 Task: Look for space in Novopavlovsk, Russia from 1st August, 2023 to 5th August, 2023 for 3 adults, 1 child in price range Rs.13000 to Rs.20000. Place can be entire place with 2 bedrooms having 3 beds and 2 bathrooms. Property type can be flatguest house, hotel. Booking option can be shelf check-in. Required host language is English.
Action: Mouse moved to (429, 95)
Screenshot: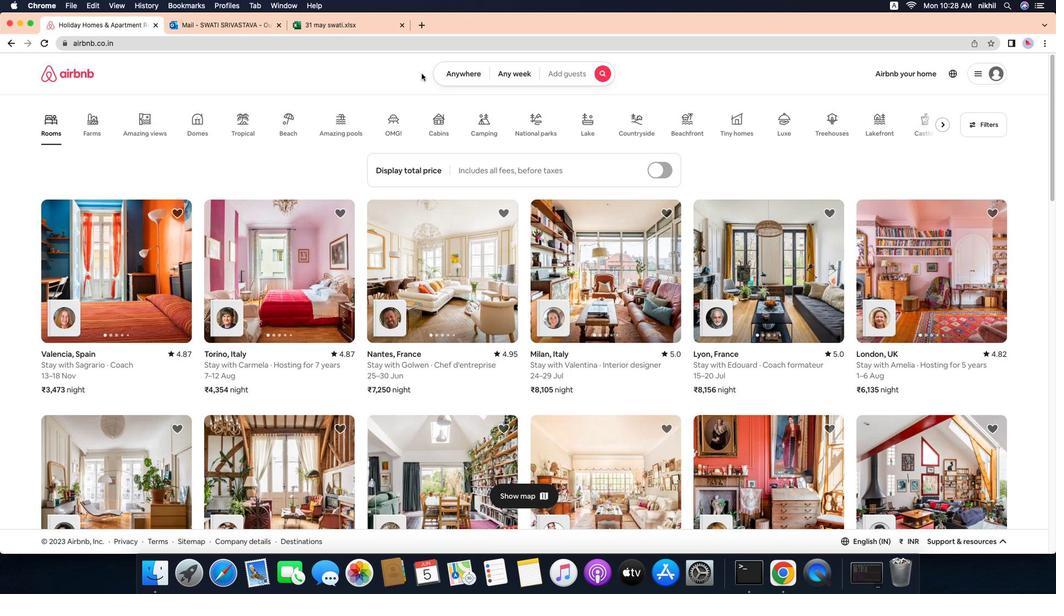 
Action: Mouse pressed left at (429, 95)
Screenshot: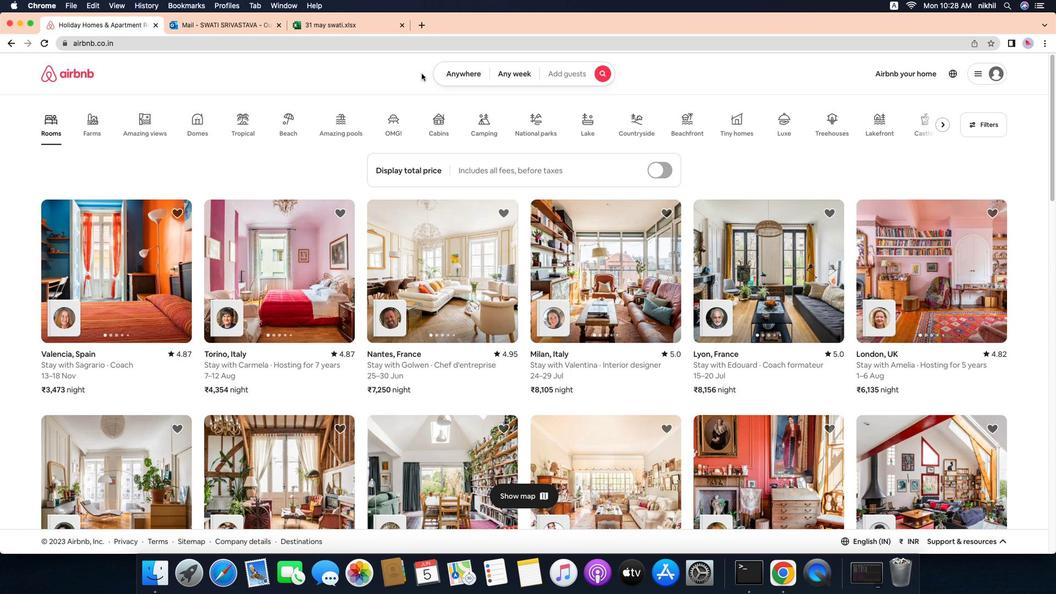 
Action: Mouse pressed left at (429, 95)
Screenshot: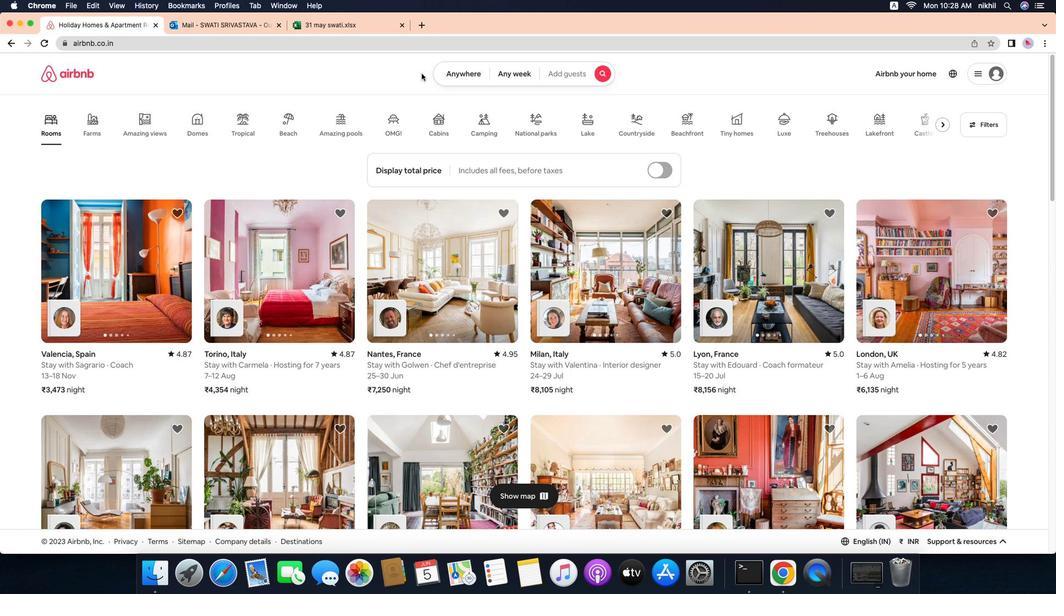 
Action: Mouse moved to (465, 96)
Screenshot: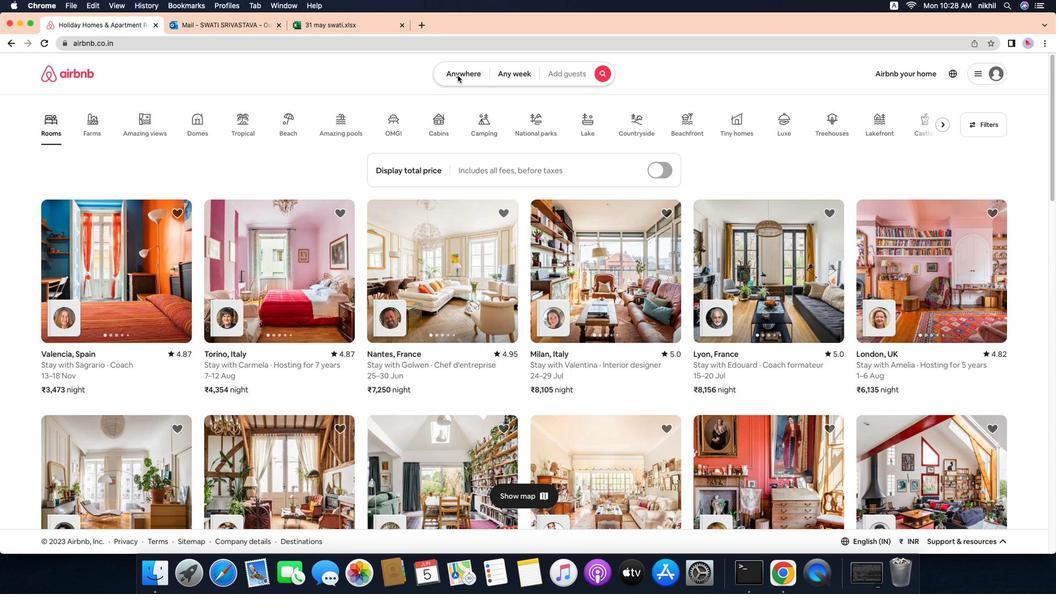 
Action: Mouse pressed left at (465, 96)
Screenshot: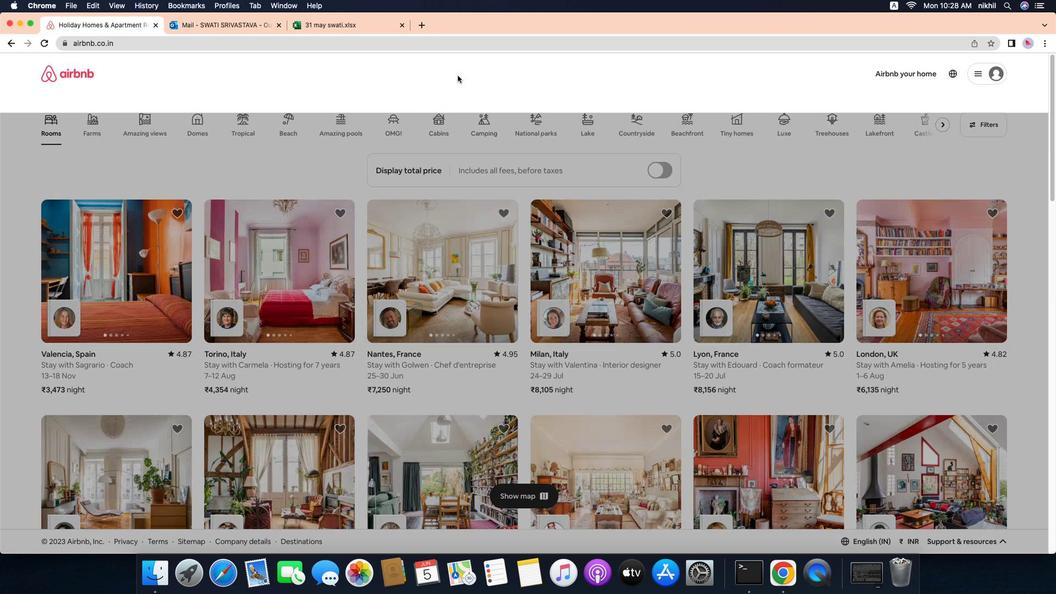 
Action: Mouse moved to (399, 129)
Screenshot: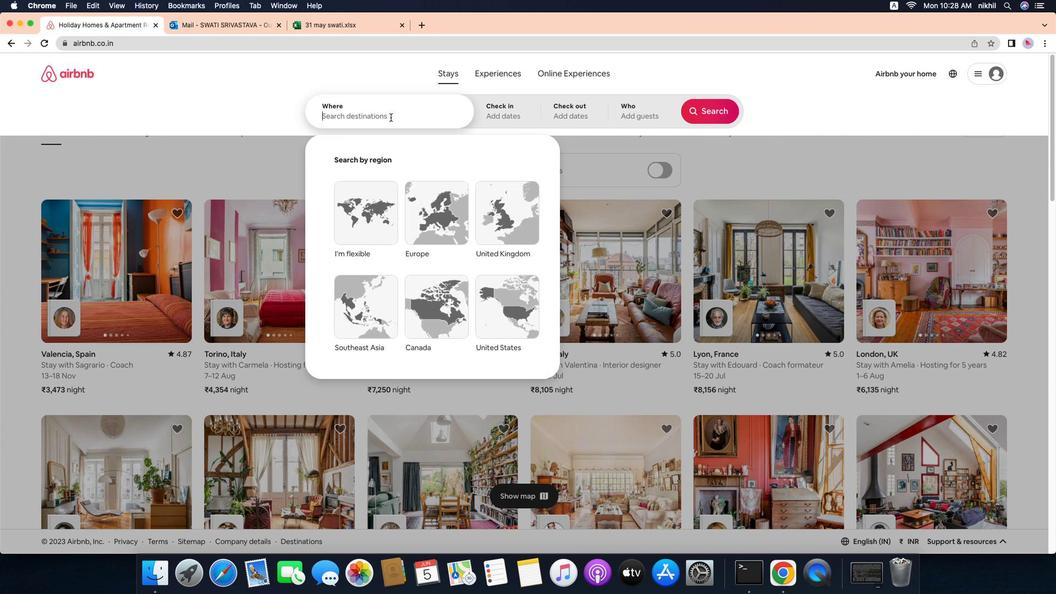 
Action: Mouse pressed left at (399, 129)
Screenshot: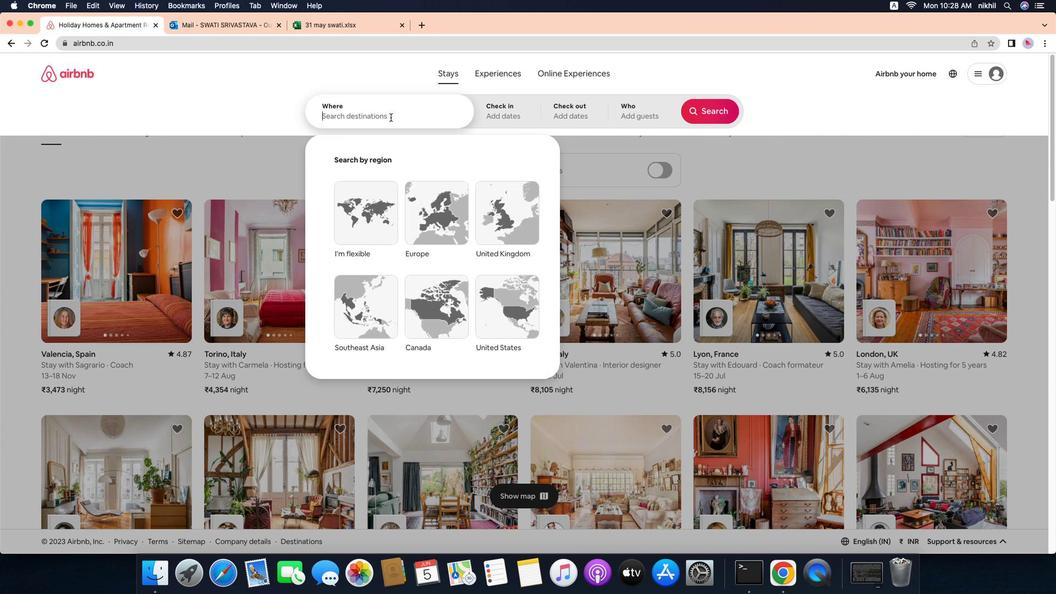
Action: Key pressed Key.caps_lock'N'Key.caps_lock'o''v''o''p''a''v''l''o''v''s''k'','Key.spaceKey.caps_lock'R'Key.caps_lock'u''s''s''i''a'Key.enter
Screenshot: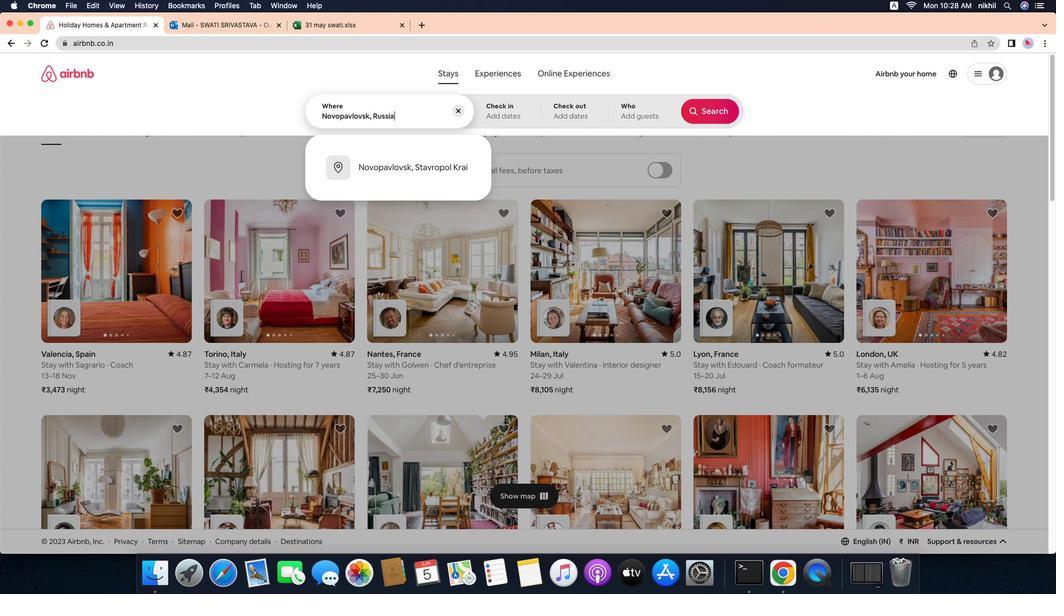 
Action: Mouse moved to (712, 193)
Screenshot: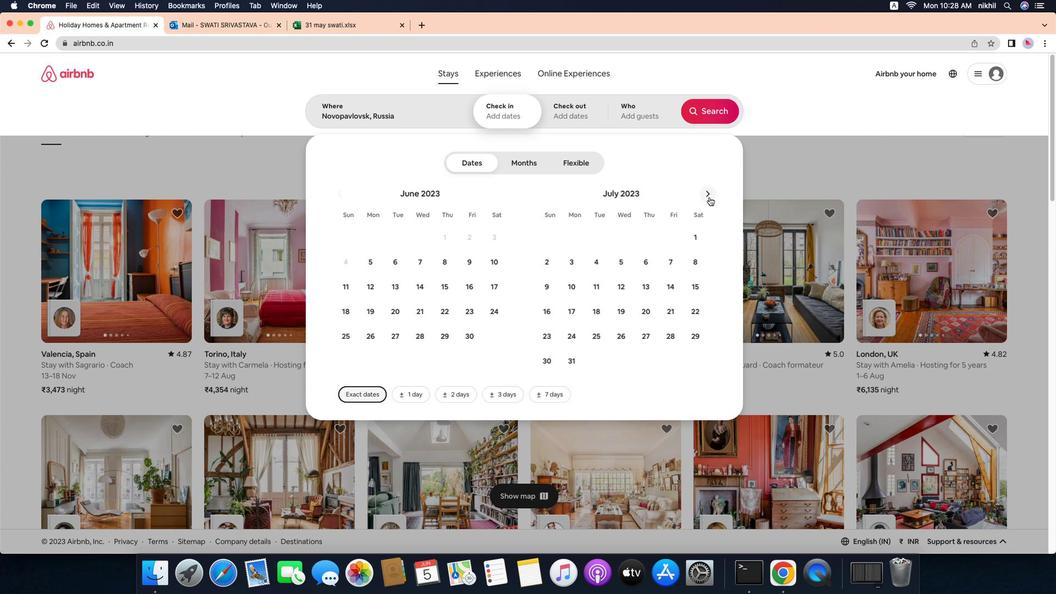 
Action: Mouse pressed left at (712, 193)
Screenshot: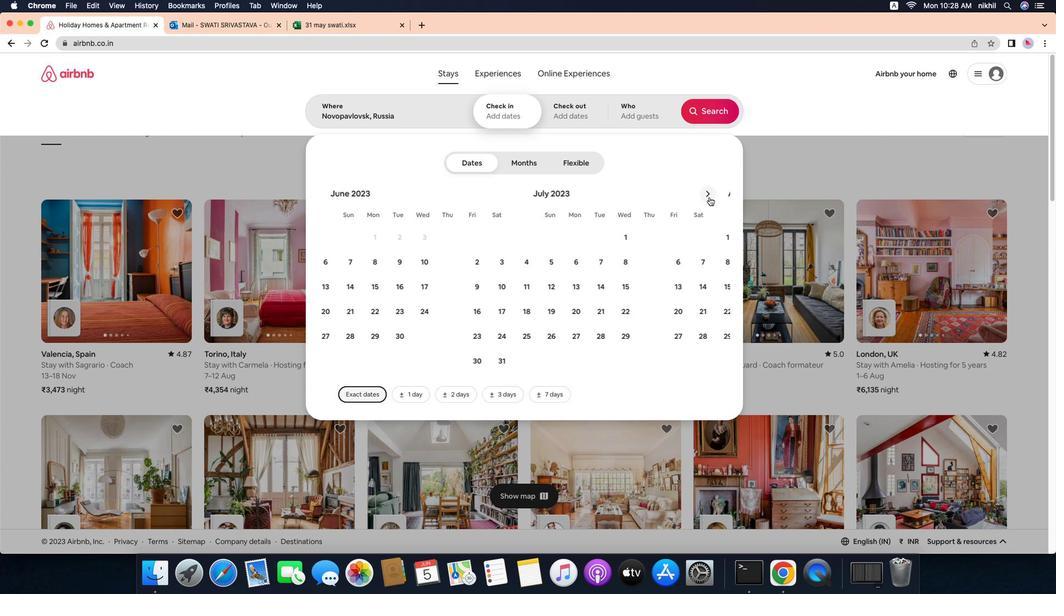 
Action: Mouse moved to (599, 226)
Screenshot: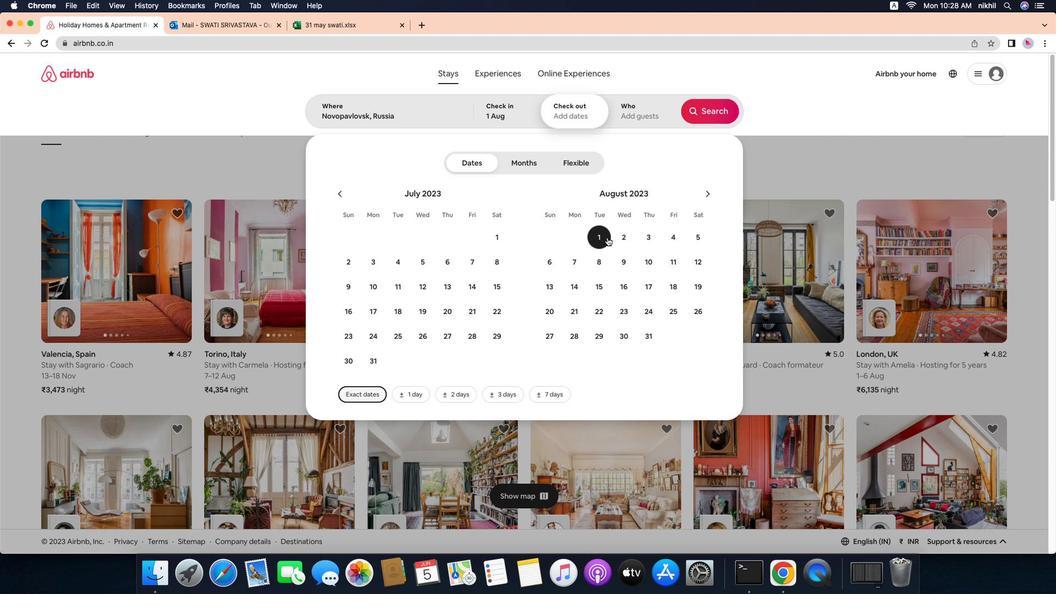 
Action: Mouse pressed left at (599, 226)
Screenshot: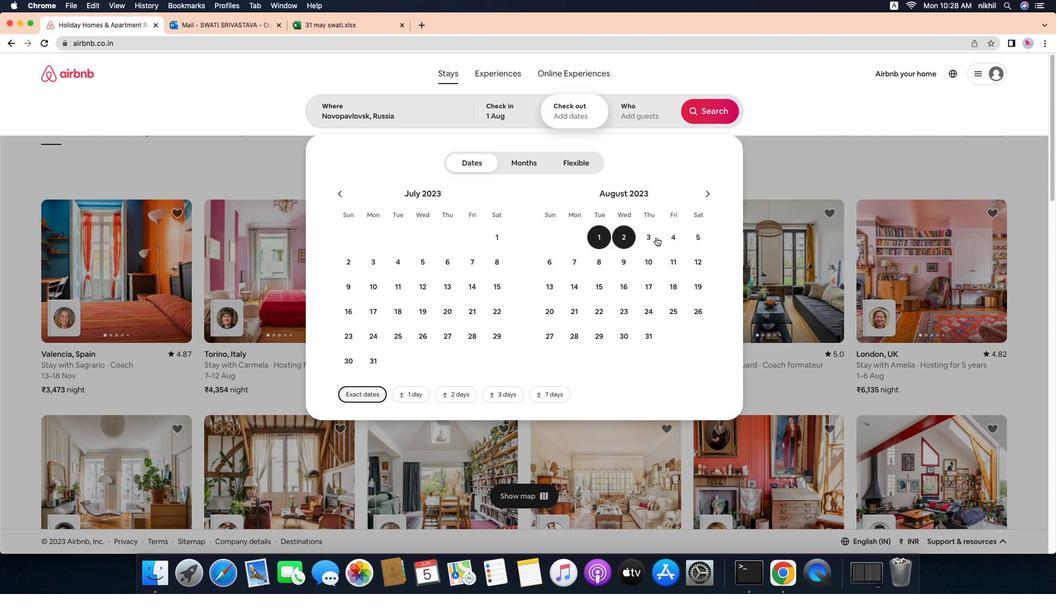
Action: Mouse moved to (697, 224)
Screenshot: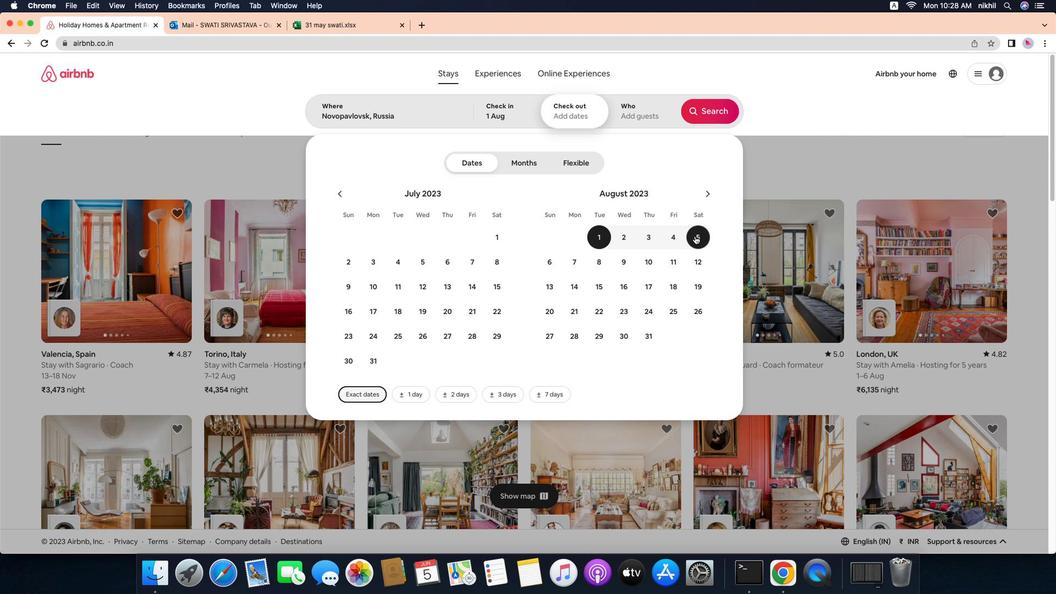 
Action: Mouse pressed left at (697, 224)
Screenshot: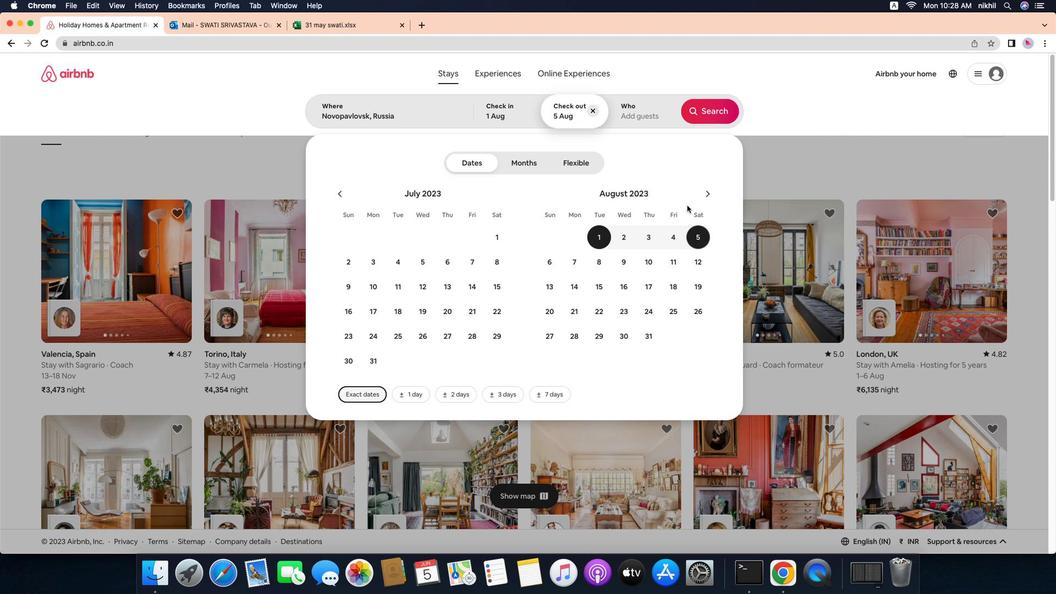 
Action: Mouse moved to (654, 128)
Screenshot: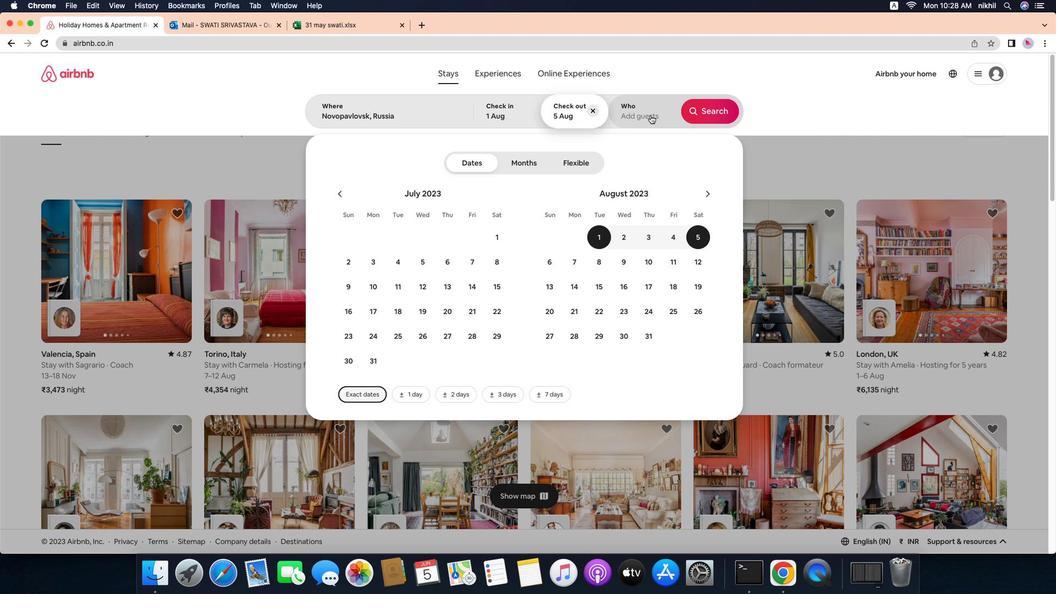 
Action: Mouse pressed left at (654, 128)
Screenshot: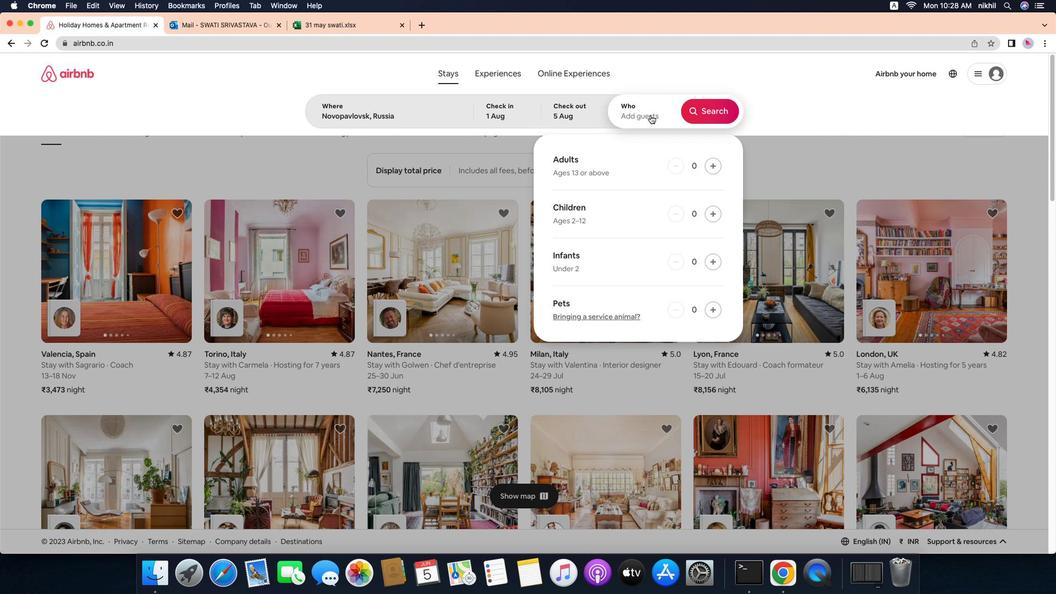 
Action: Mouse moved to (713, 171)
Screenshot: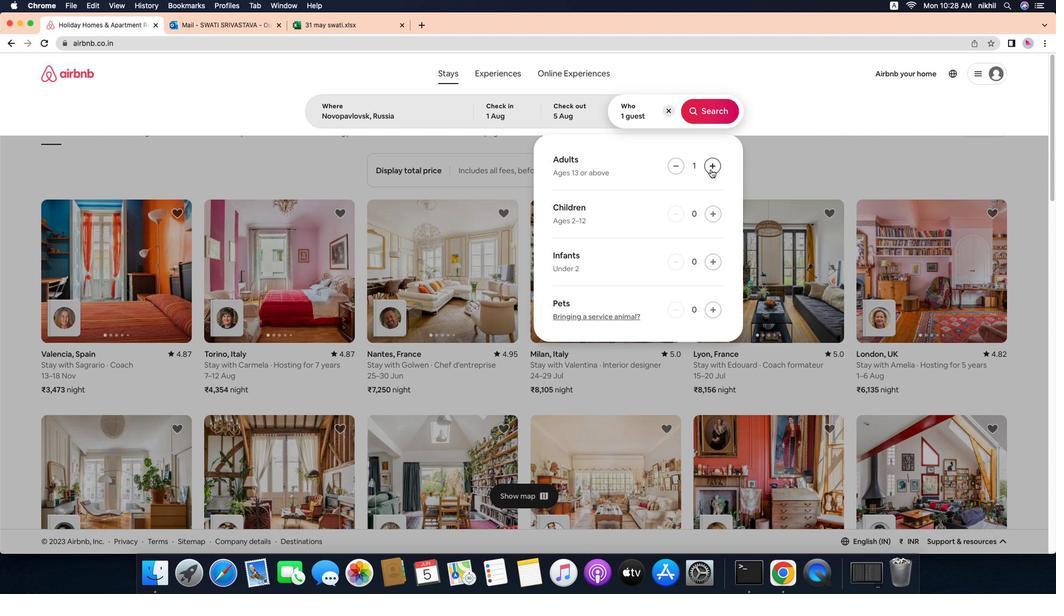 
Action: Mouse pressed left at (713, 171)
Screenshot: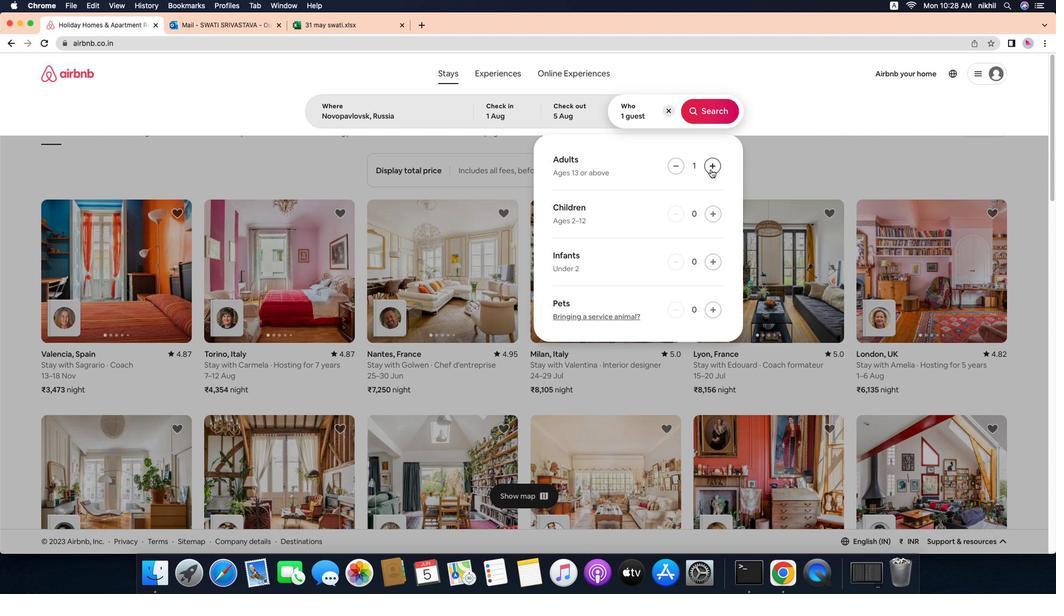 
Action: Mouse pressed left at (713, 171)
Screenshot: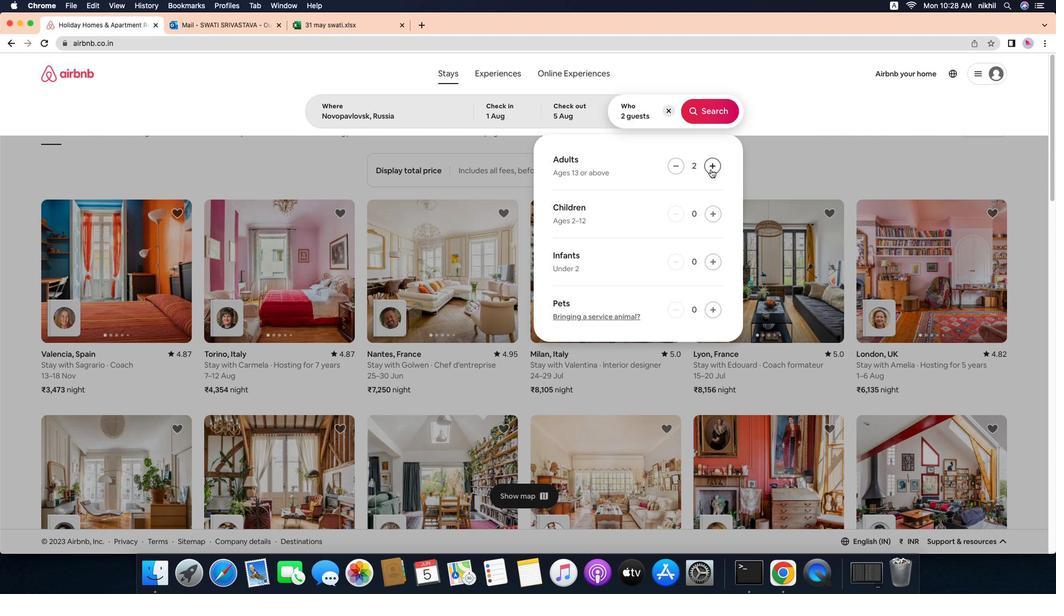 
Action: Mouse pressed left at (713, 171)
Screenshot: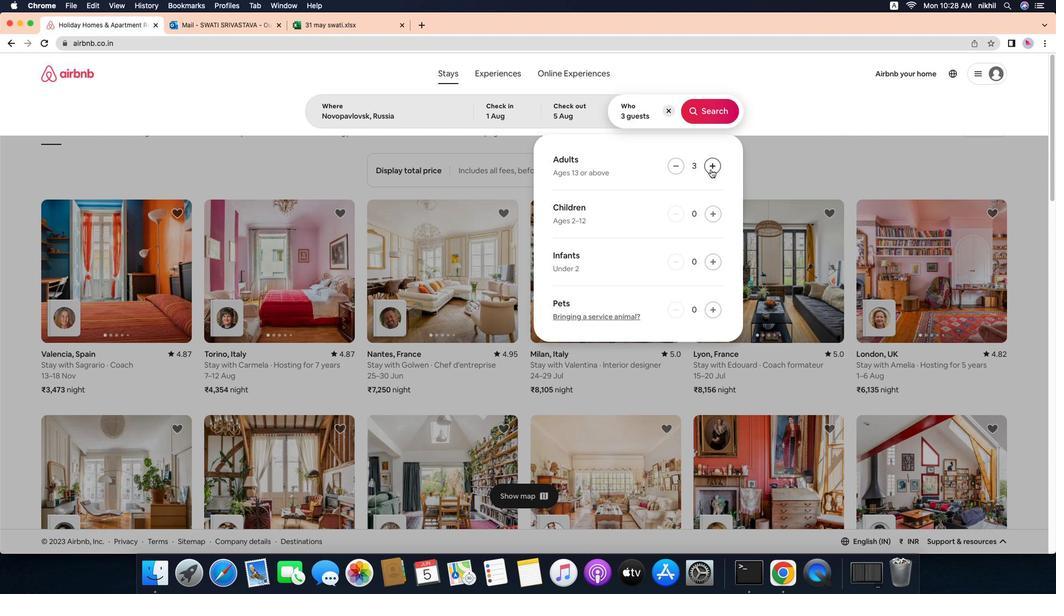 
Action: Mouse moved to (719, 211)
Screenshot: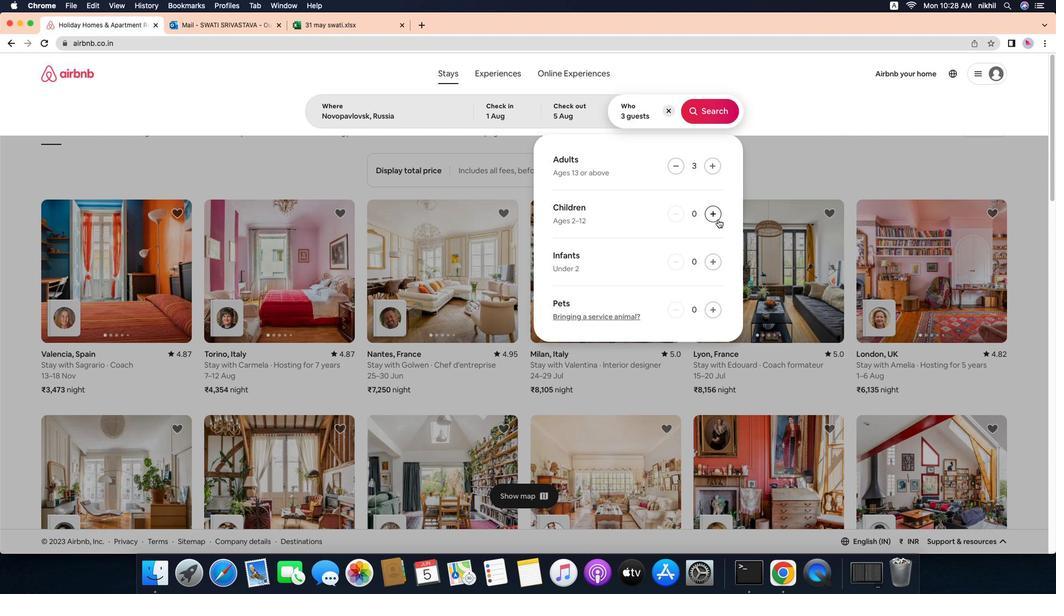 
Action: Mouse pressed left at (719, 211)
Screenshot: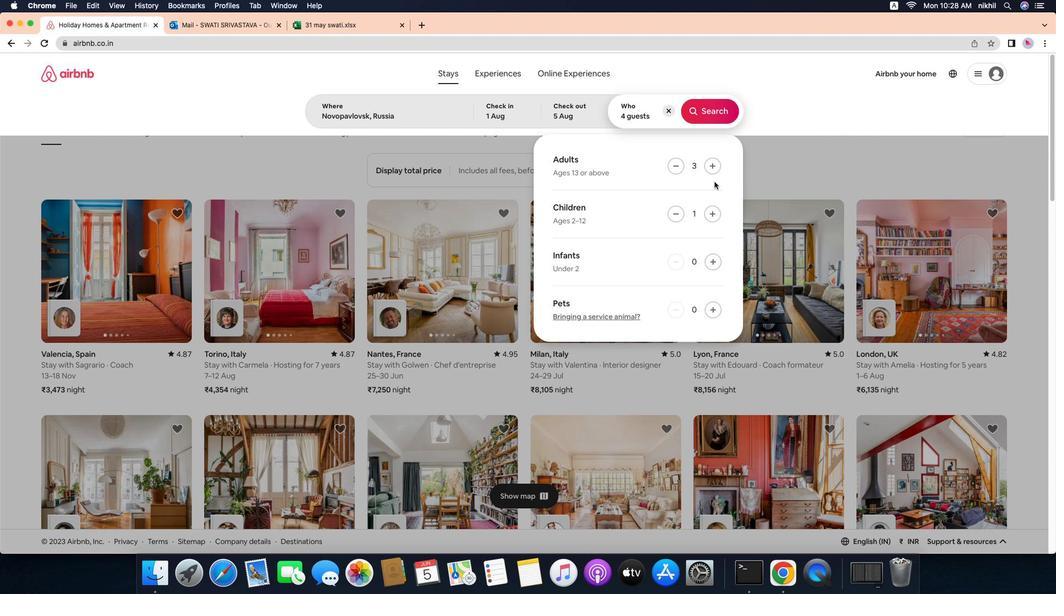 
Action: Mouse moved to (710, 134)
Screenshot: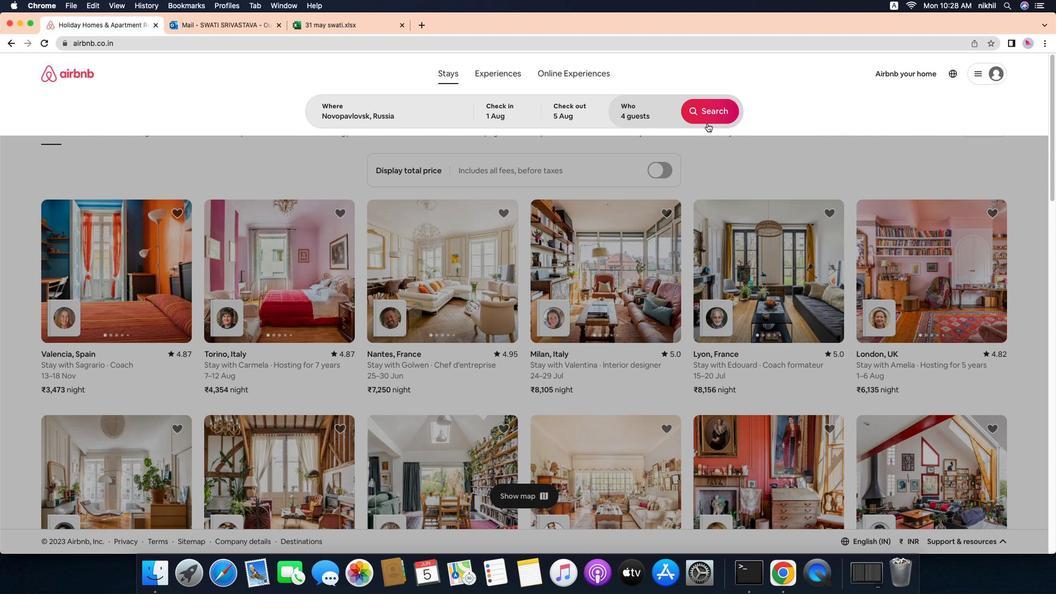 
Action: Mouse pressed left at (710, 134)
Screenshot: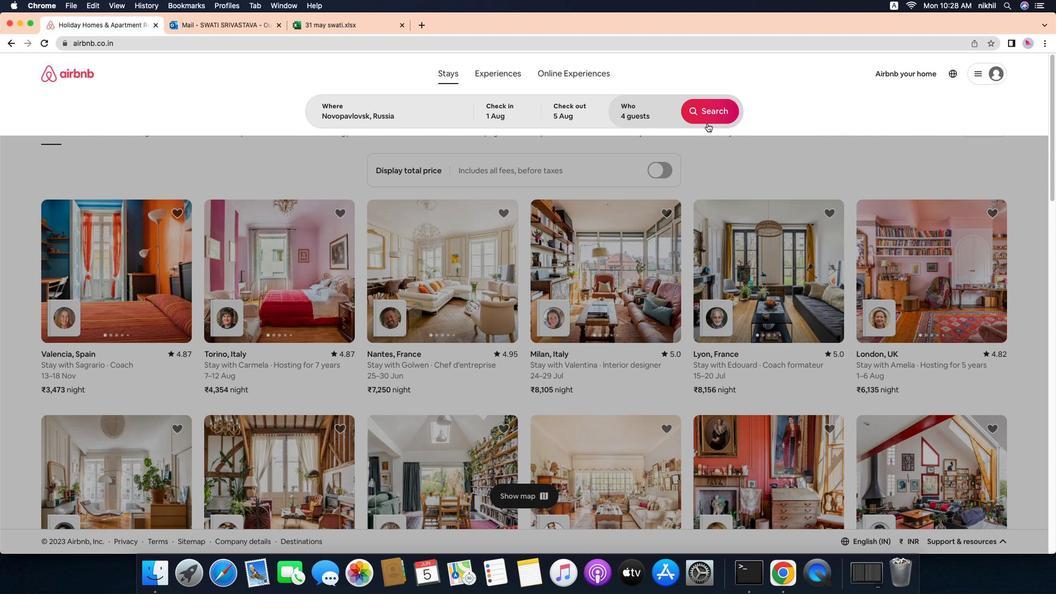 
Action: Mouse moved to (722, 127)
Screenshot: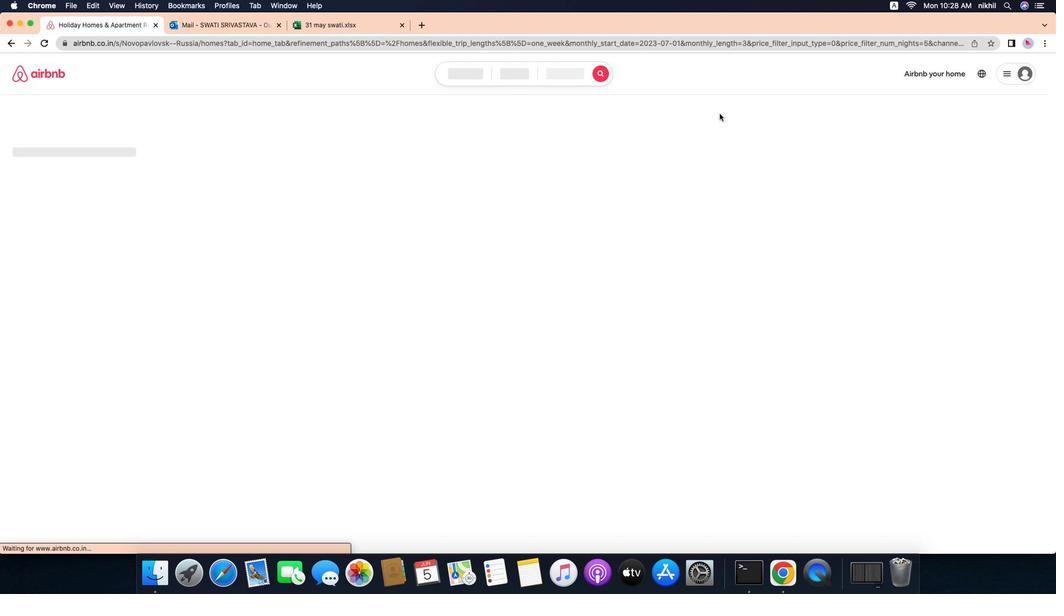 
Action: Mouse pressed left at (722, 127)
Screenshot: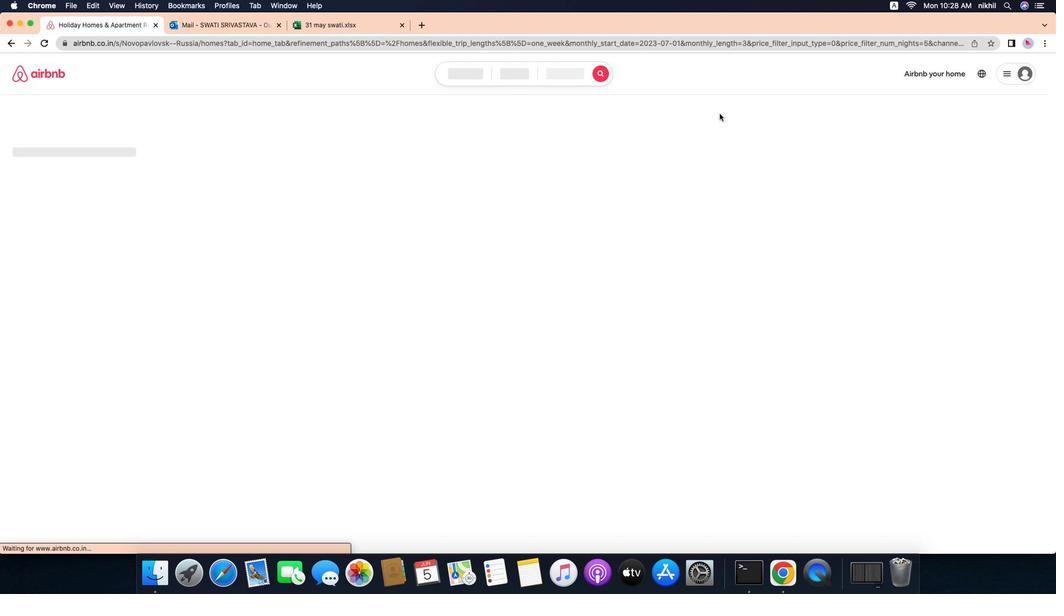 
Action: Mouse moved to (1007, 133)
Screenshot: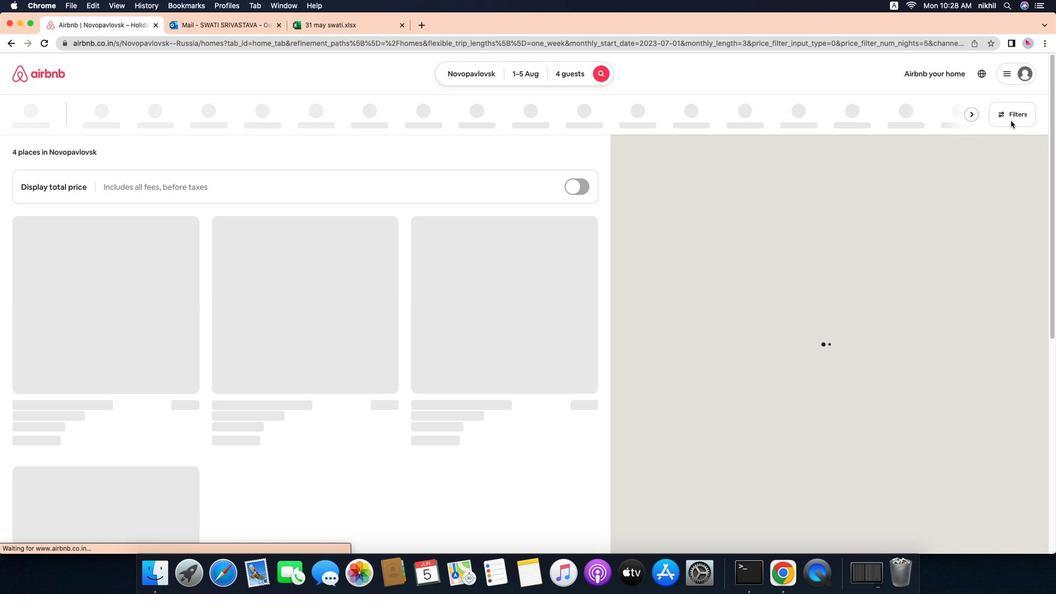 
Action: Mouse pressed left at (1007, 133)
Screenshot: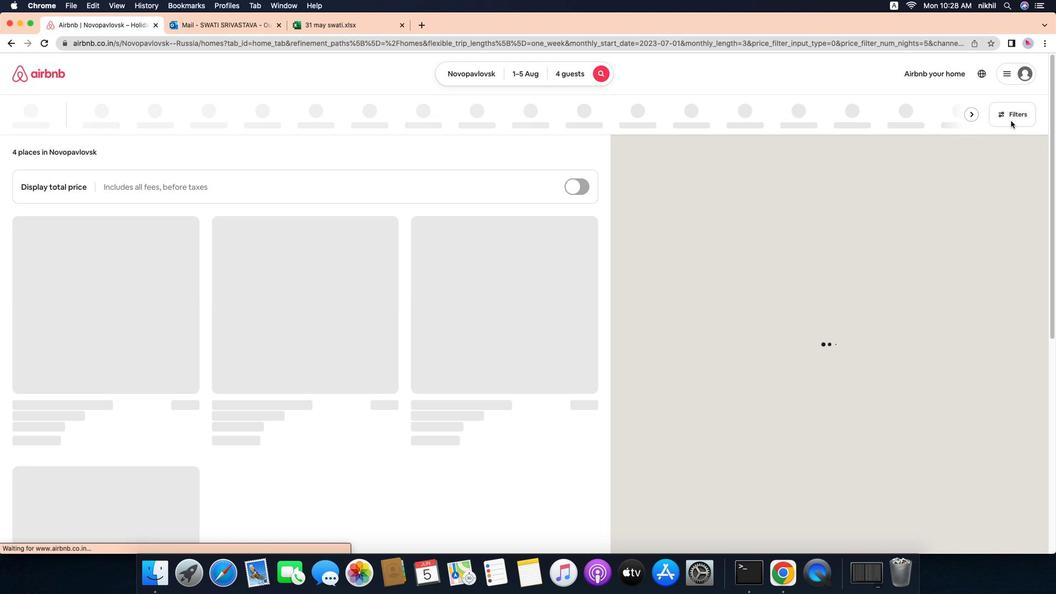 
Action: Mouse moved to (415, 332)
Screenshot: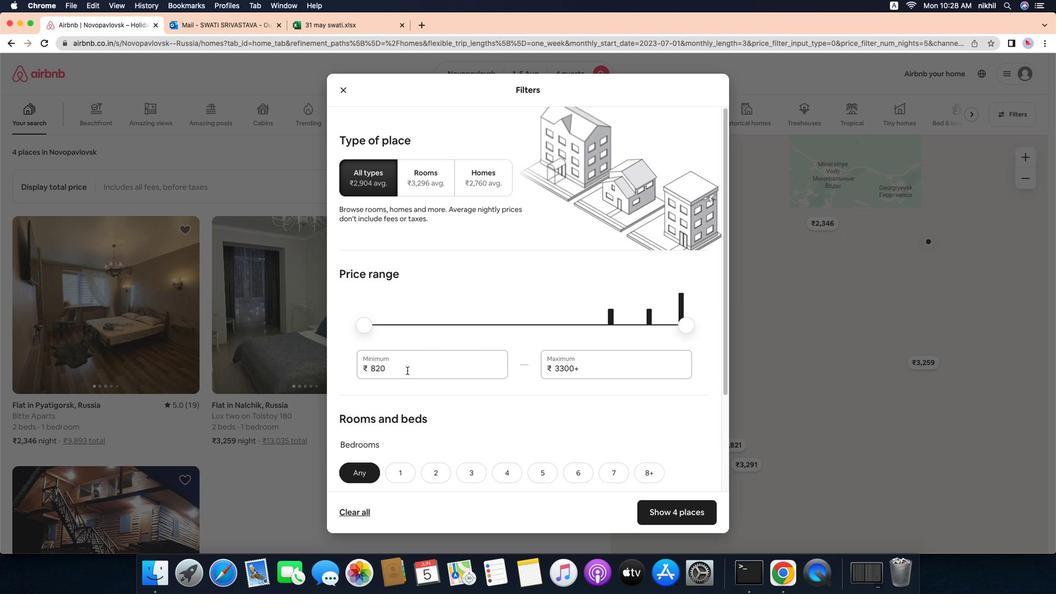 
Action: Mouse pressed left at (415, 332)
Screenshot: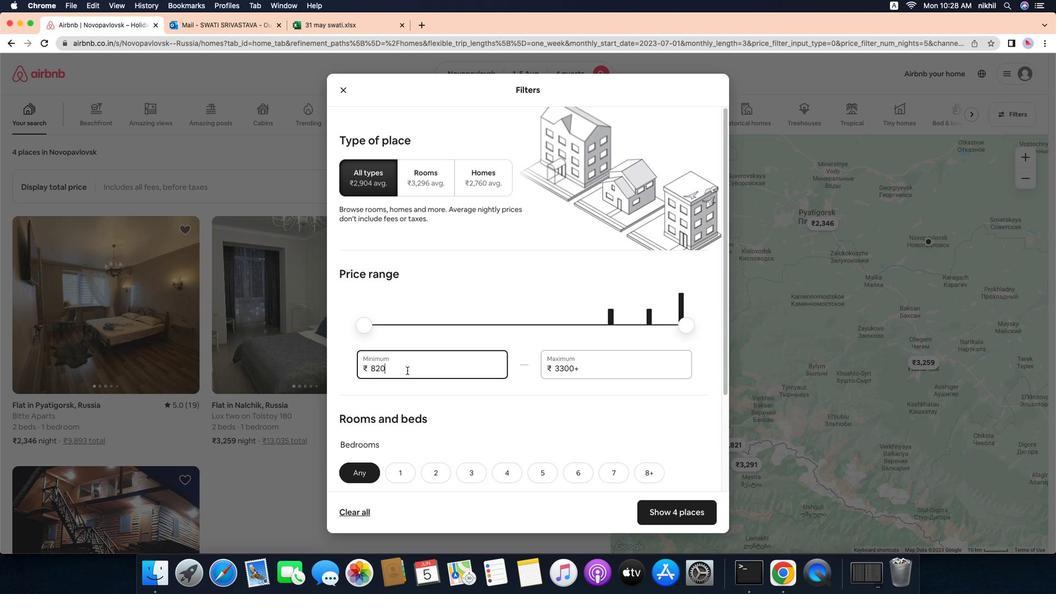 
Action: Key pressed Key.backspaceKey.backspaceKey.backspaceKey.backspace'1''3''0''0''0'
Screenshot: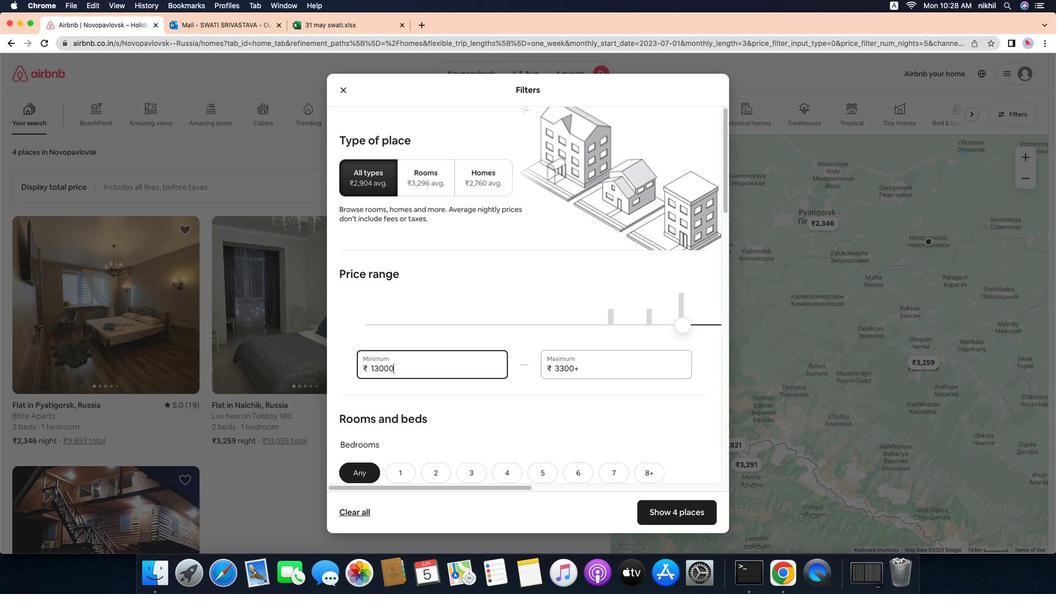 
Action: Mouse moved to (591, 330)
Screenshot: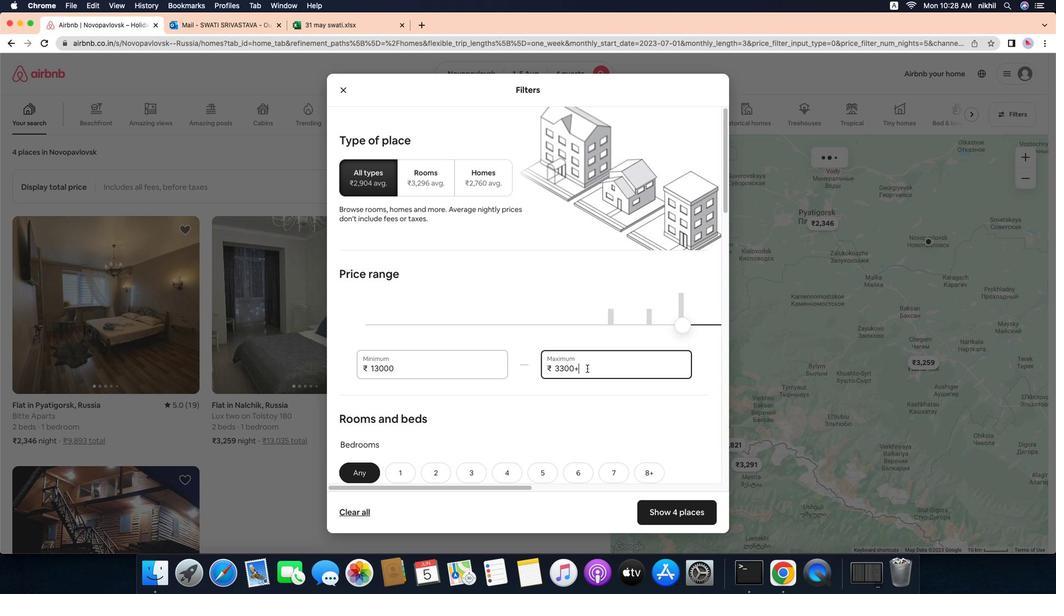 
Action: Mouse pressed left at (591, 330)
Screenshot: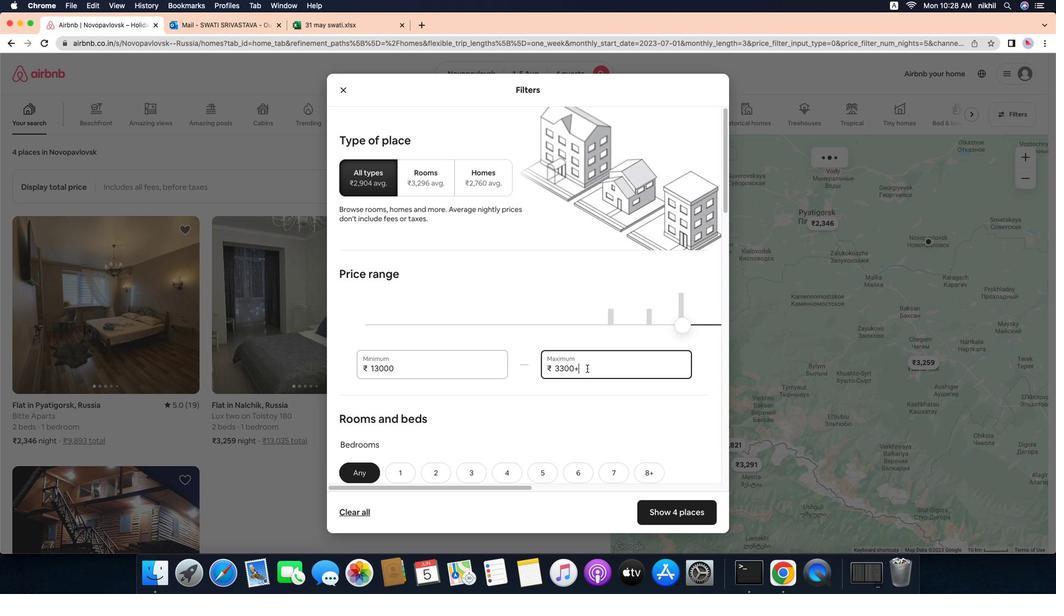 
Action: Key pressed Key.backspaceKey.backspaceKey.backspaceKey.backspaceKey.backspaceKey.backspaceKey.backspace'2''0''0''0''0'
Screenshot: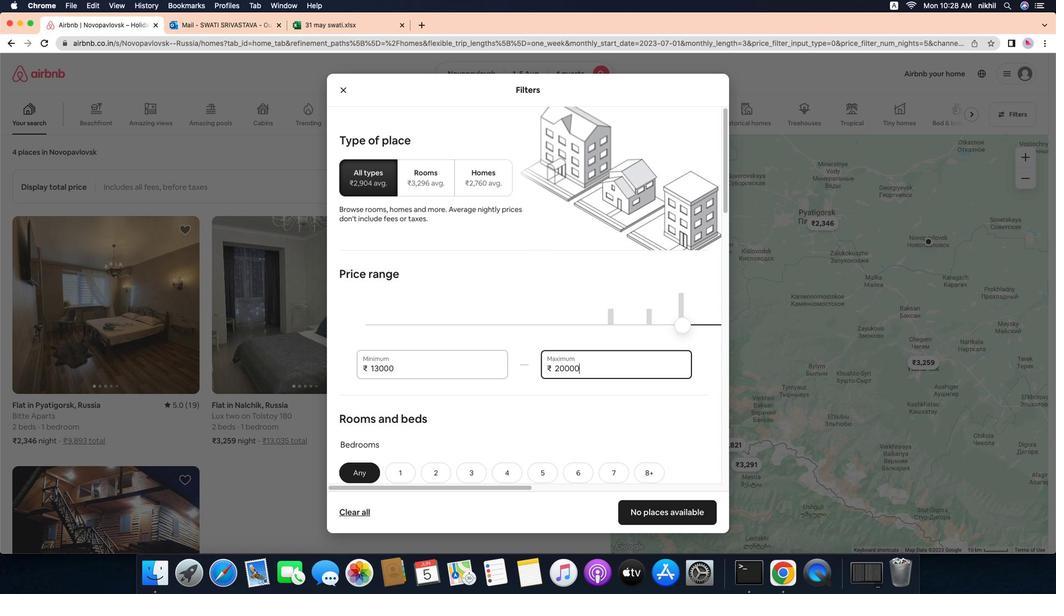 
Action: Mouse moved to (520, 320)
Screenshot: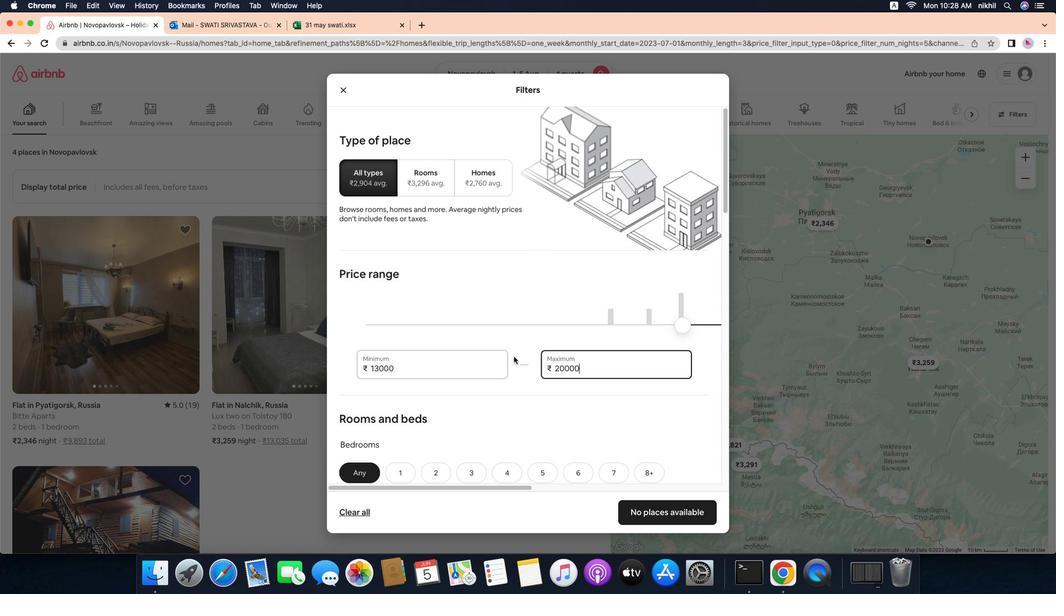 
Action: Mouse scrolled (520, 320) with delta (16, 35)
Screenshot: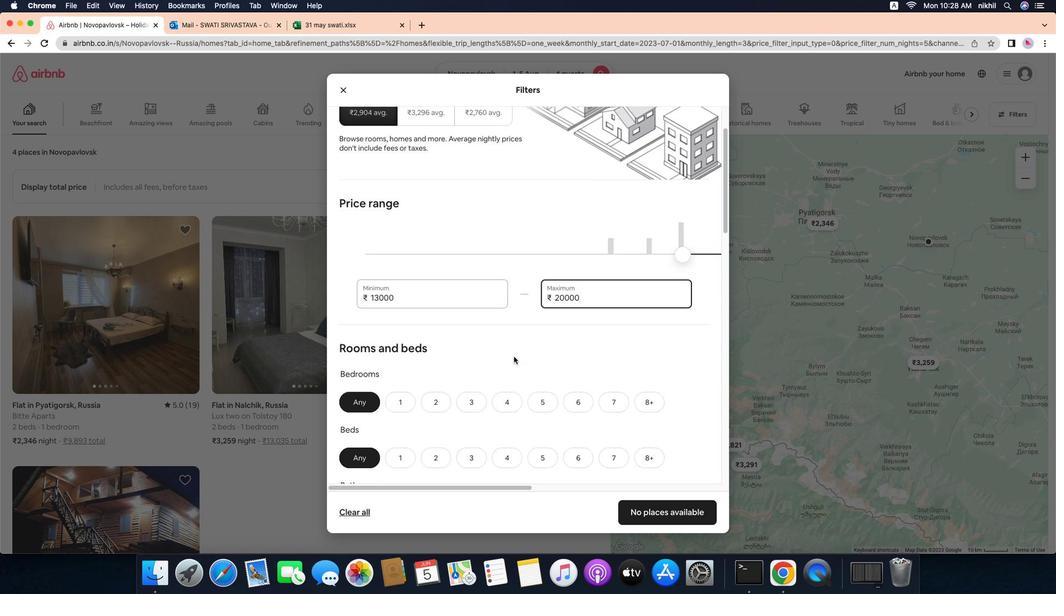 
Action: Mouse scrolled (520, 320) with delta (16, 35)
Screenshot: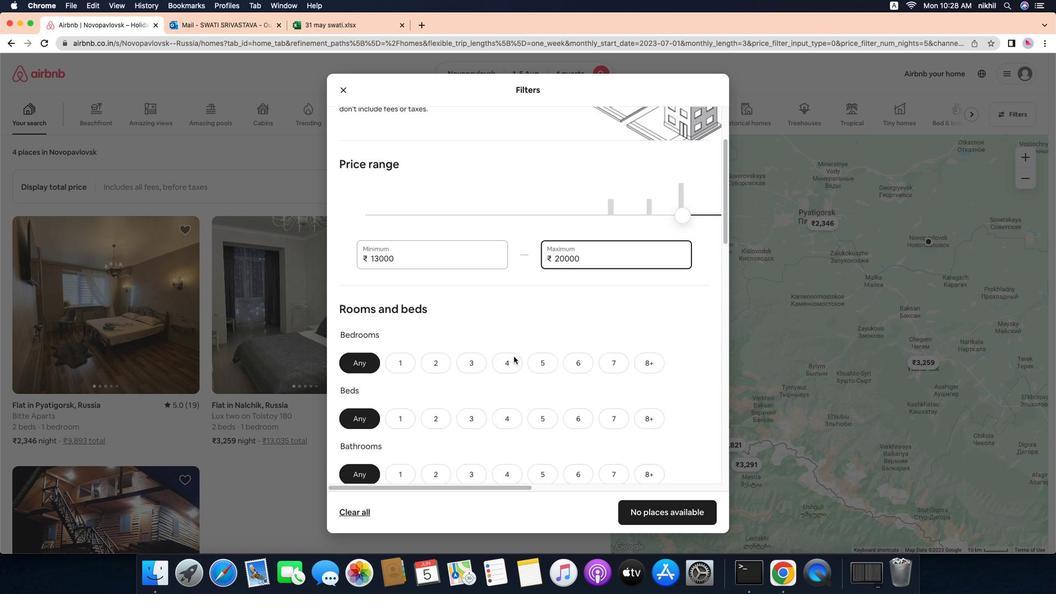 
Action: Mouse scrolled (520, 320) with delta (16, 35)
Screenshot: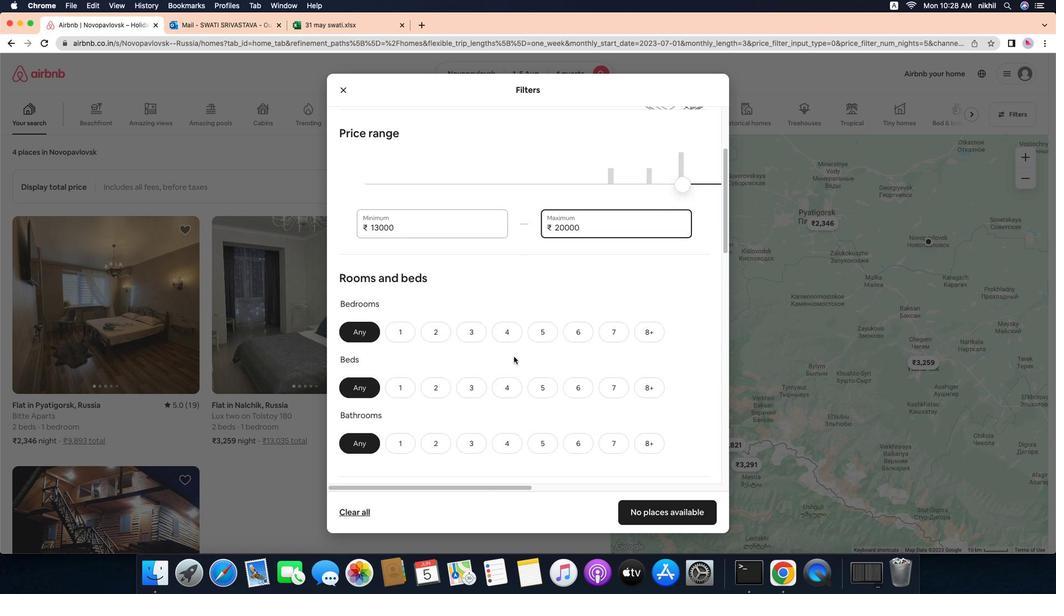 
Action: Mouse scrolled (520, 320) with delta (16, 35)
Screenshot: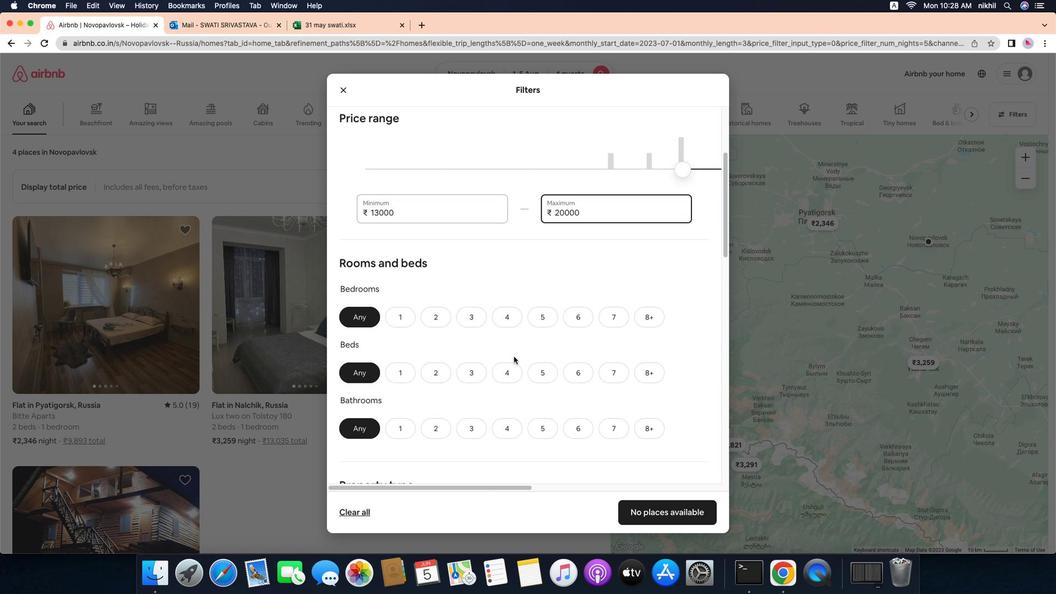 
Action: Mouse scrolled (520, 320) with delta (16, 35)
Screenshot: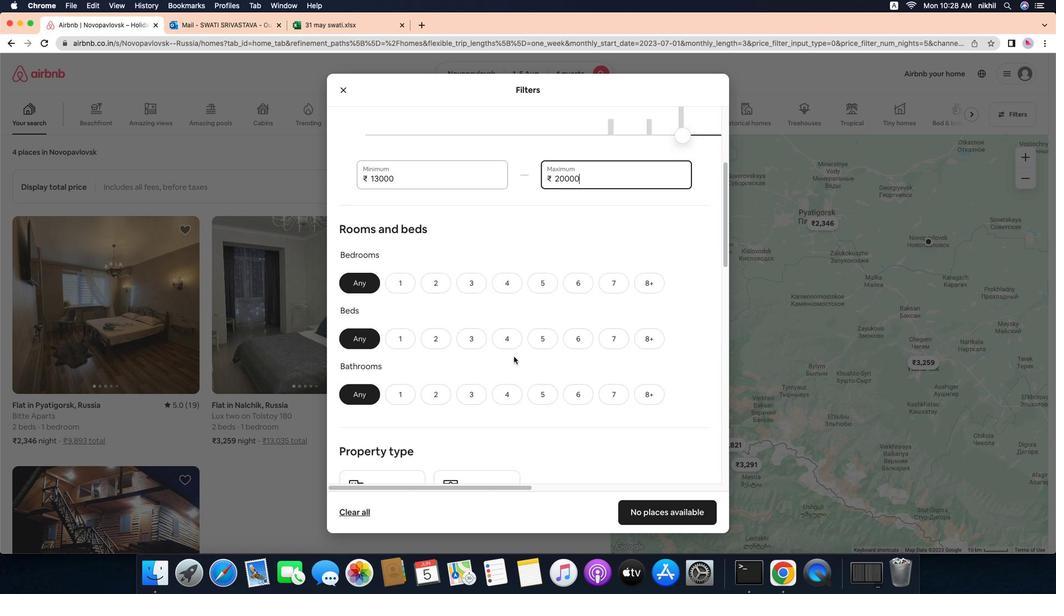 
Action: Mouse scrolled (520, 320) with delta (16, 35)
Screenshot: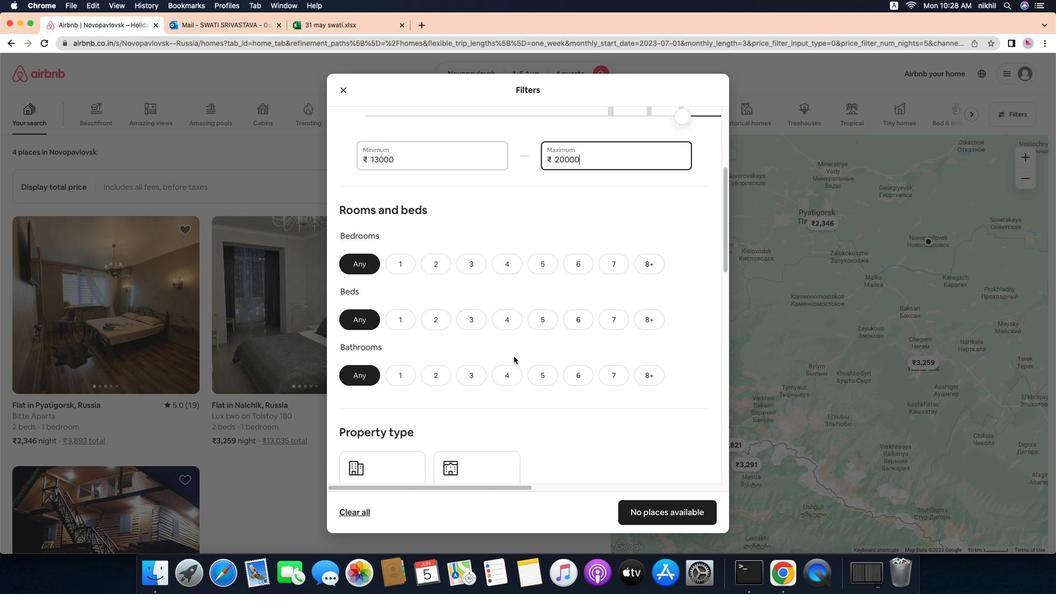 
Action: Mouse scrolled (520, 320) with delta (16, 35)
Screenshot: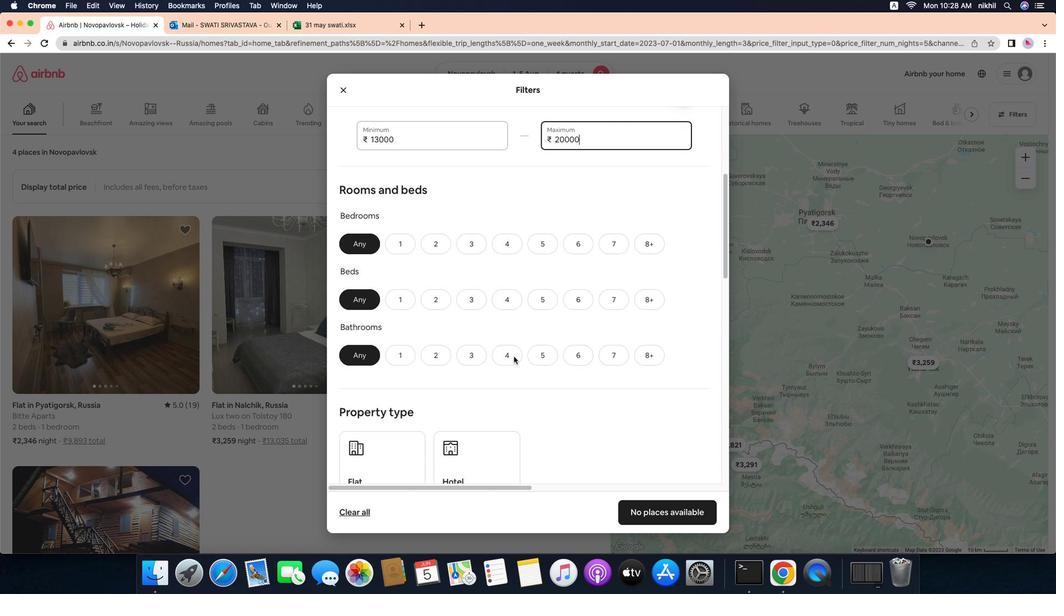 
Action: Mouse moved to (431, 230)
Screenshot: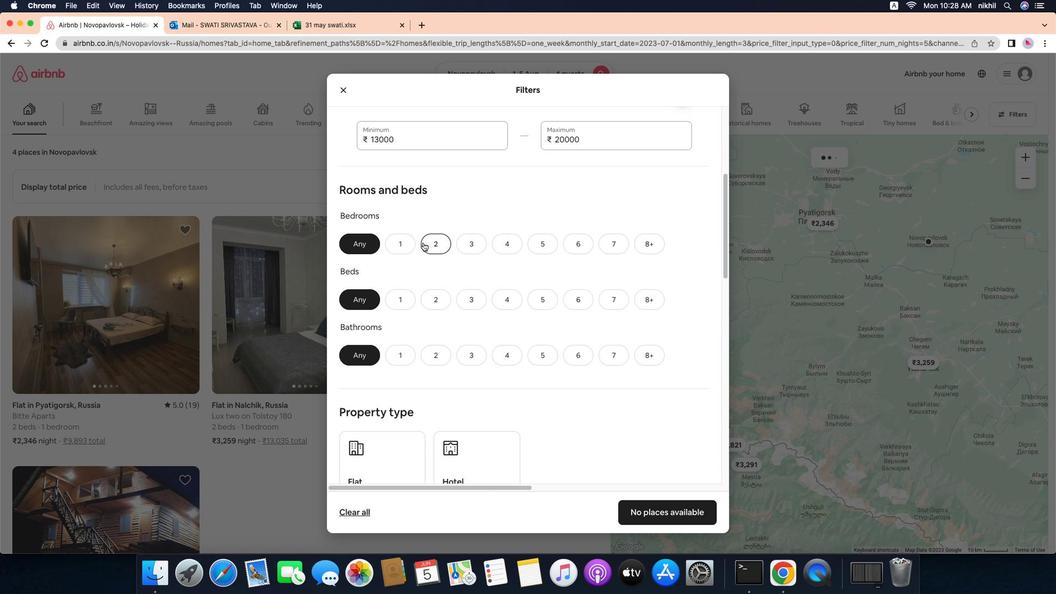 
Action: Mouse pressed left at (431, 230)
Screenshot: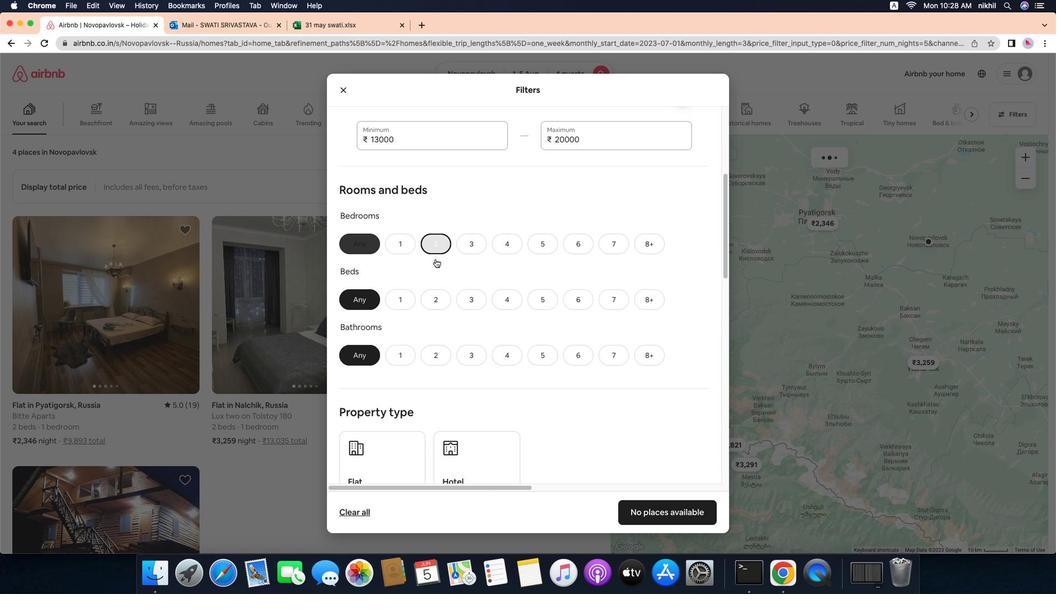 
Action: Mouse moved to (478, 273)
Screenshot: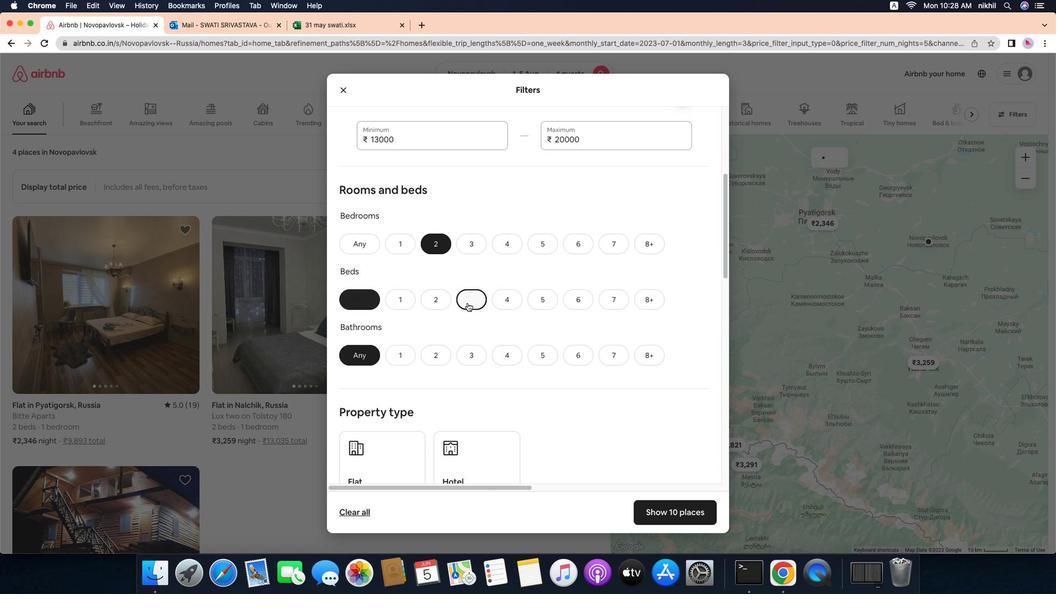 
Action: Mouse pressed left at (478, 273)
Screenshot: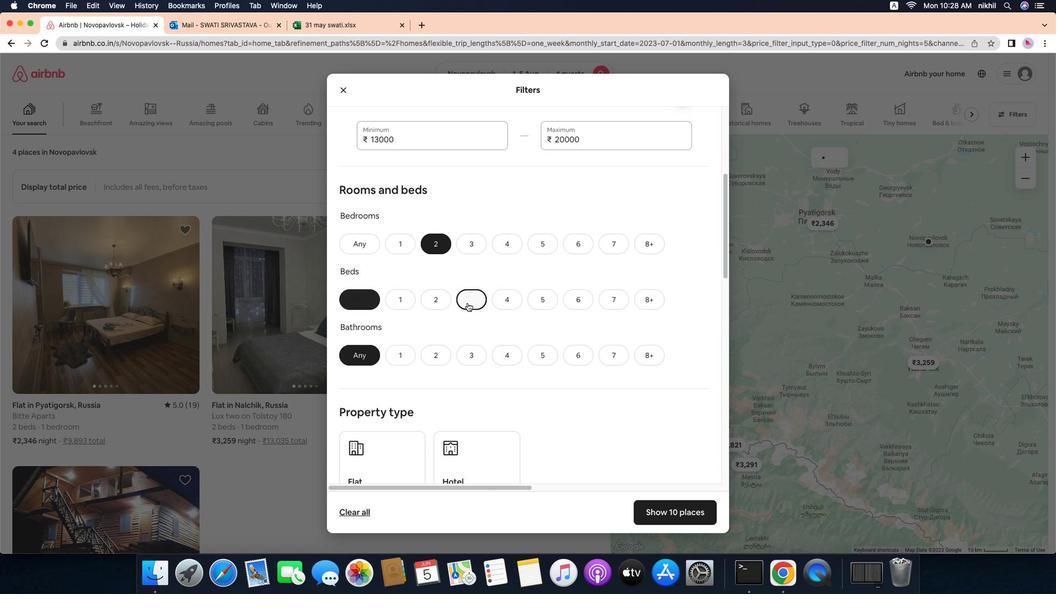 
Action: Mouse moved to (440, 316)
Screenshot: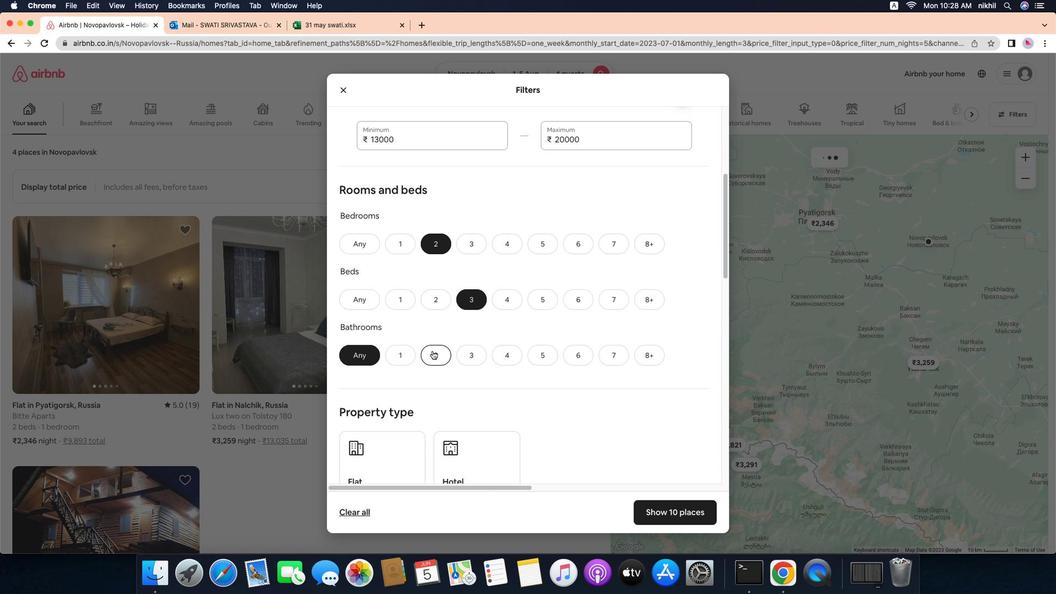 
Action: Mouse pressed left at (440, 316)
Screenshot: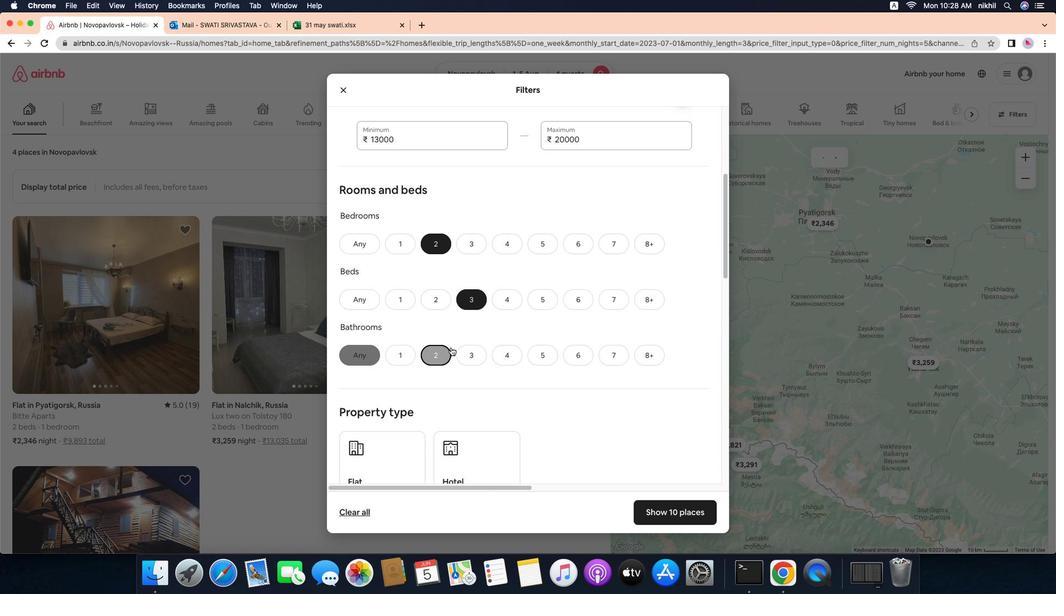 
Action: Mouse moved to (509, 307)
Screenshot: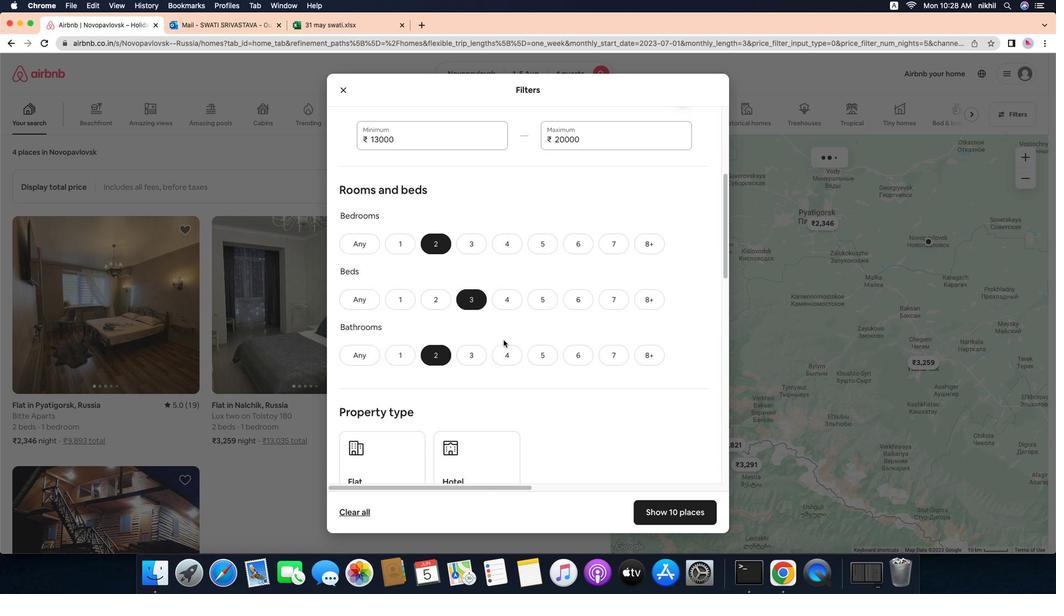 
Action: Mouse scrolled (509, 307) with delta (16, 35)
Screenshot: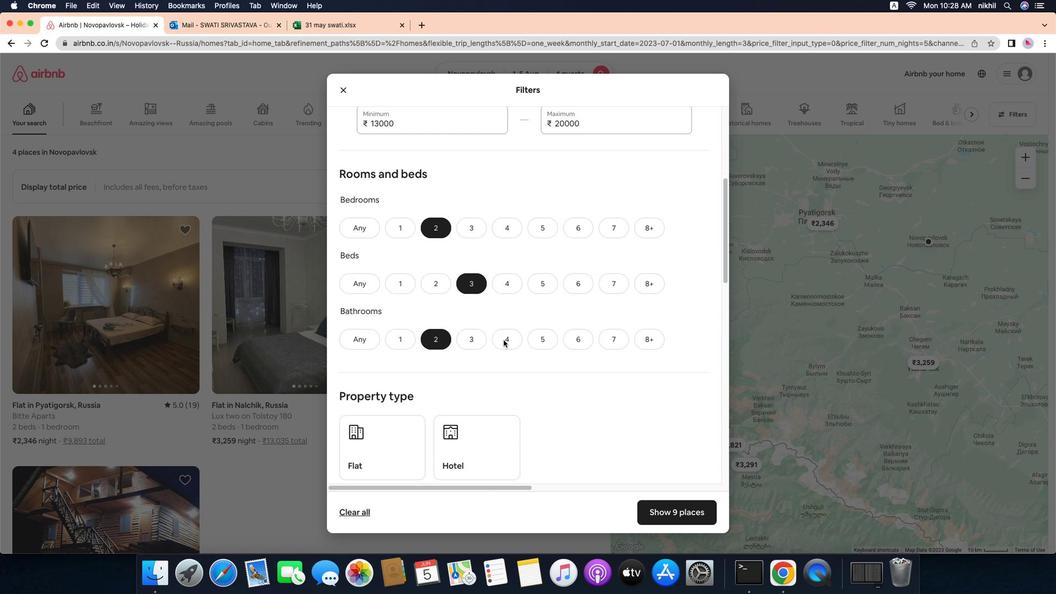 
Action: Mouse scrolled (509, 307) with delta (16, 35)
Screenshot: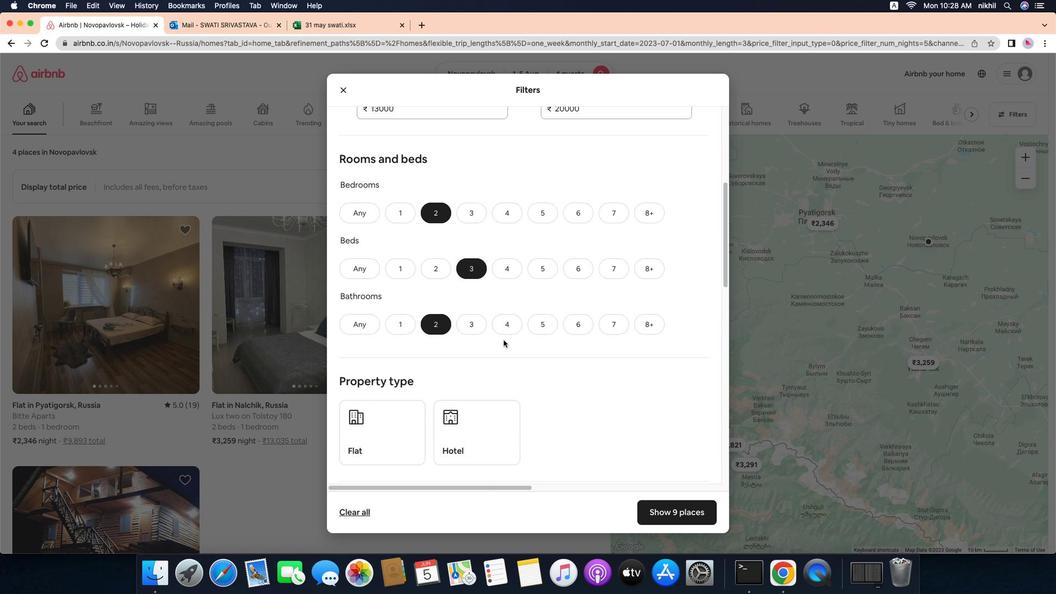
Action: Mouse scrolled (509, 307) with delta (16, 35)
Screenshot: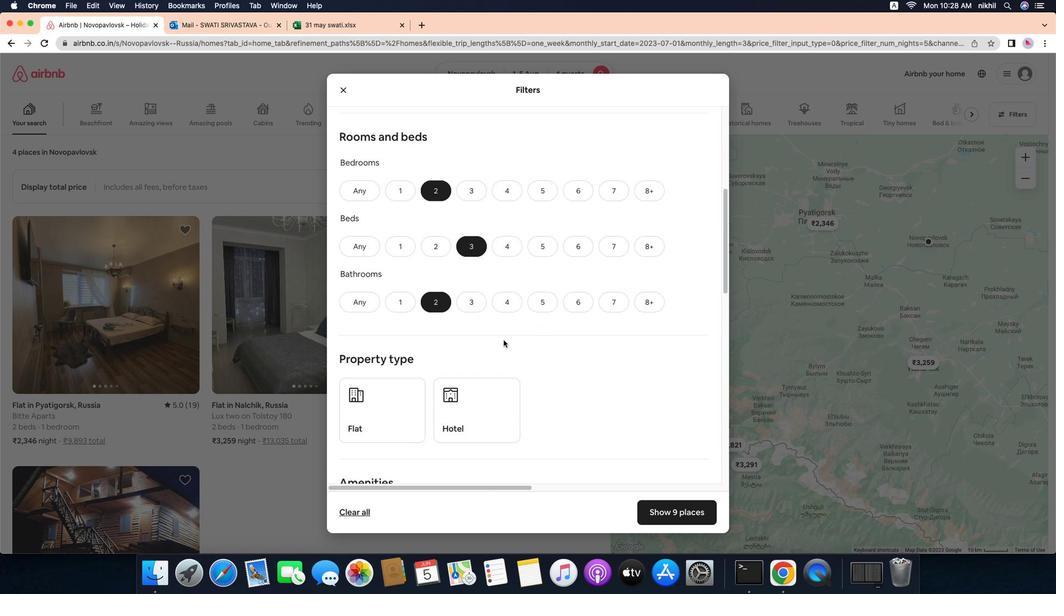 
Action: Mouse scrolled (509, 307) with delta (16, 35)
Screenshot: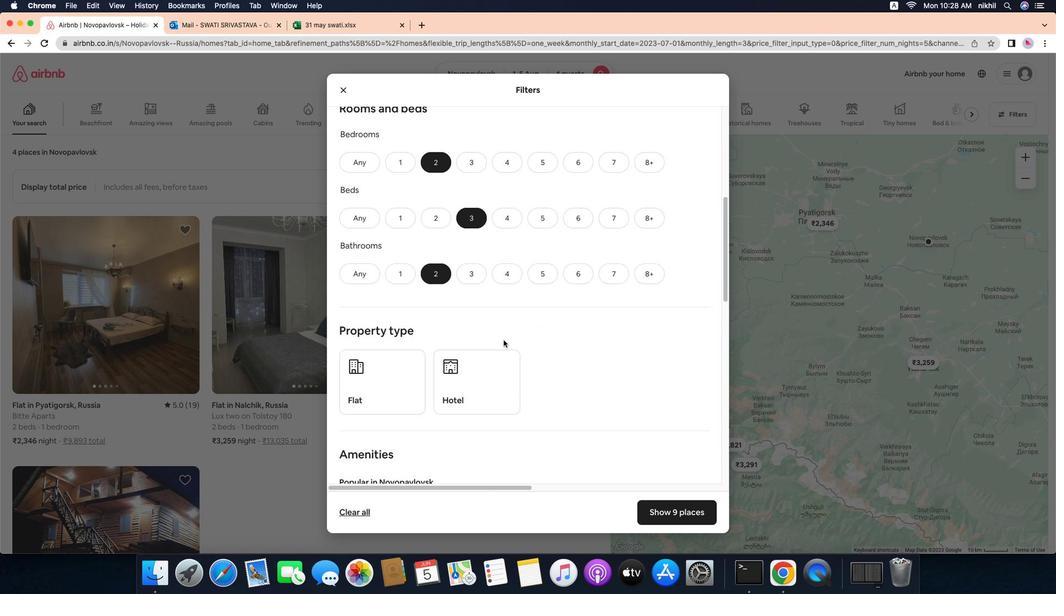 
Action: Mouse moved to (396, 326)
Screenshot: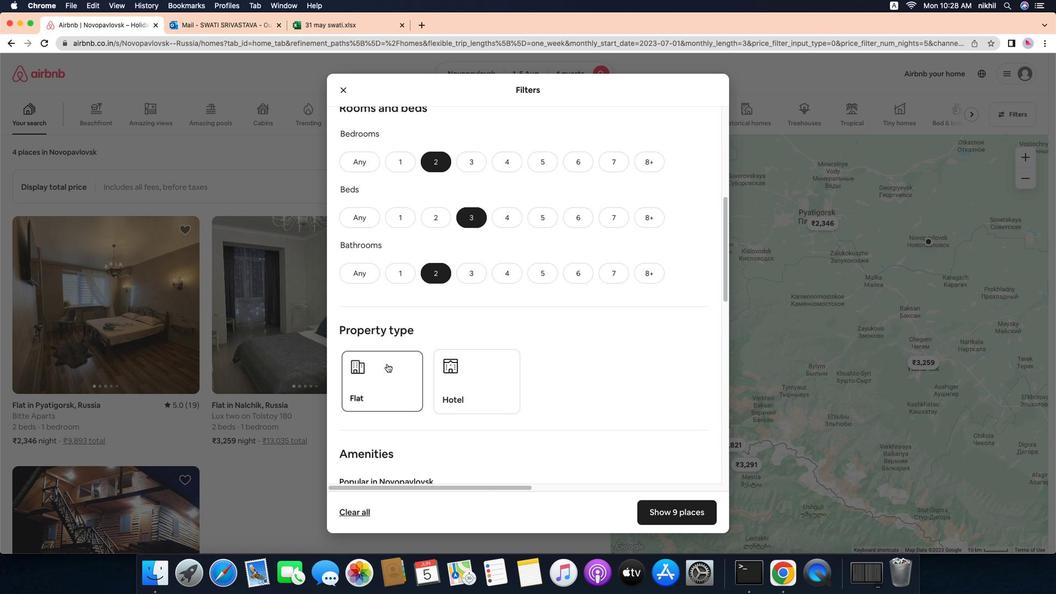 
Action: Mouse pressed left at (396, 326)
Screenshot: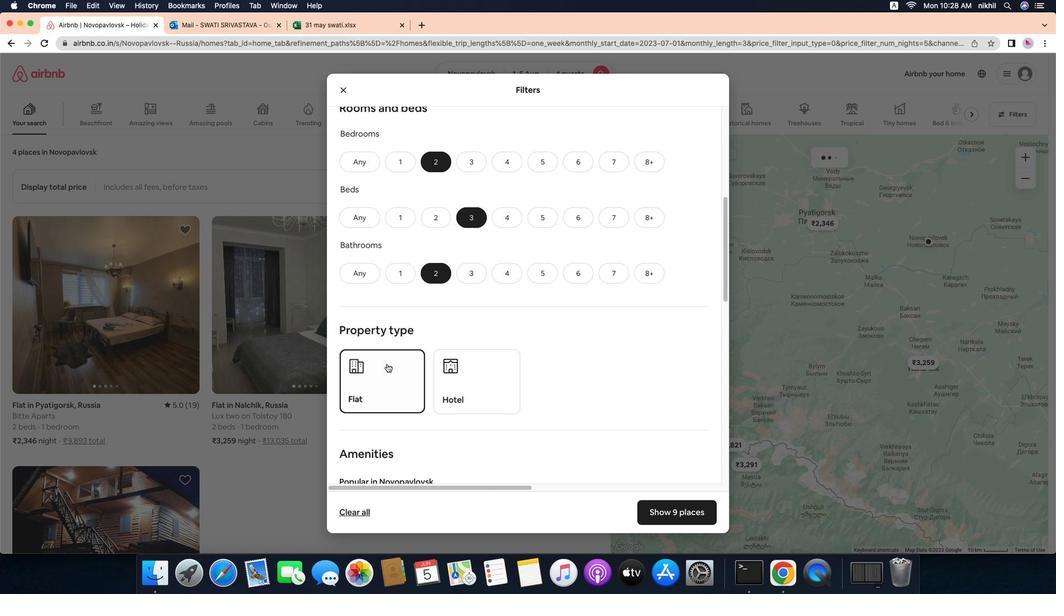 
Action: Mouse moved to (452, 332)
Screenshot: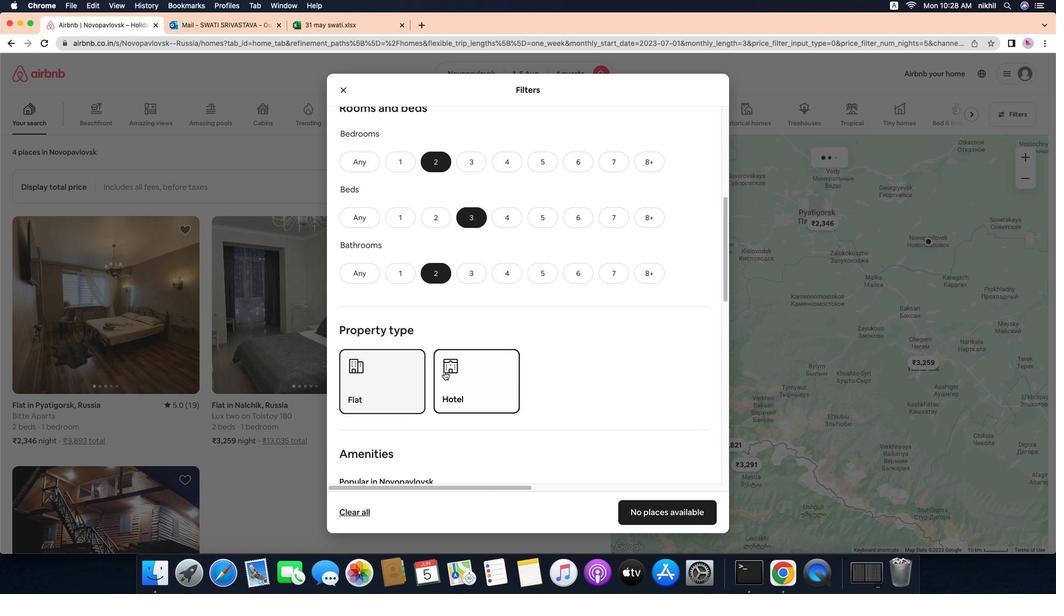 
Action: Mouse pressed left at (452, 332)
Screenshot: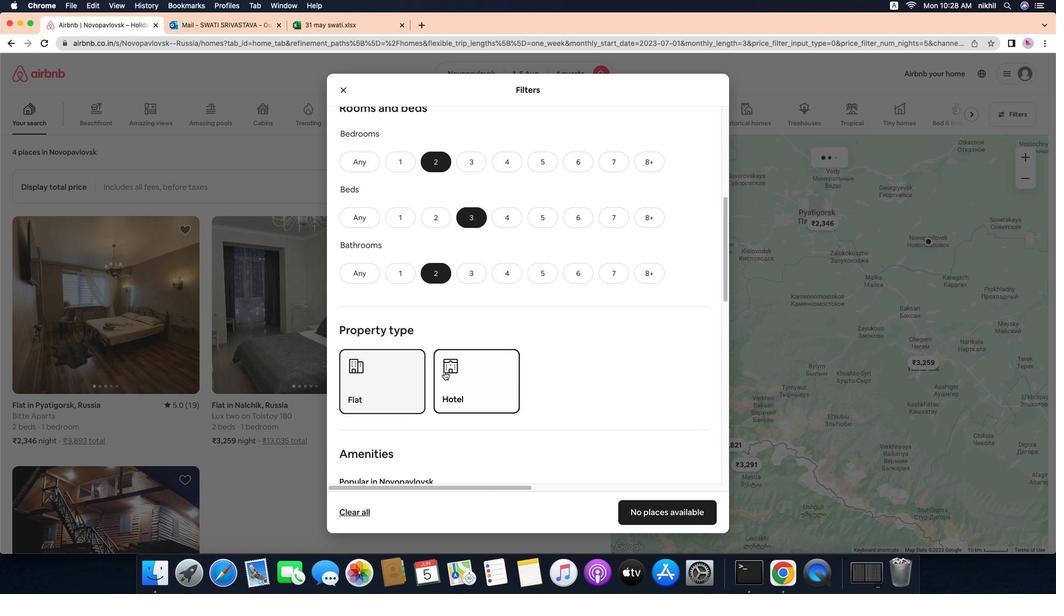 
Action: Mouse moved to (530, 351)
Screenshot: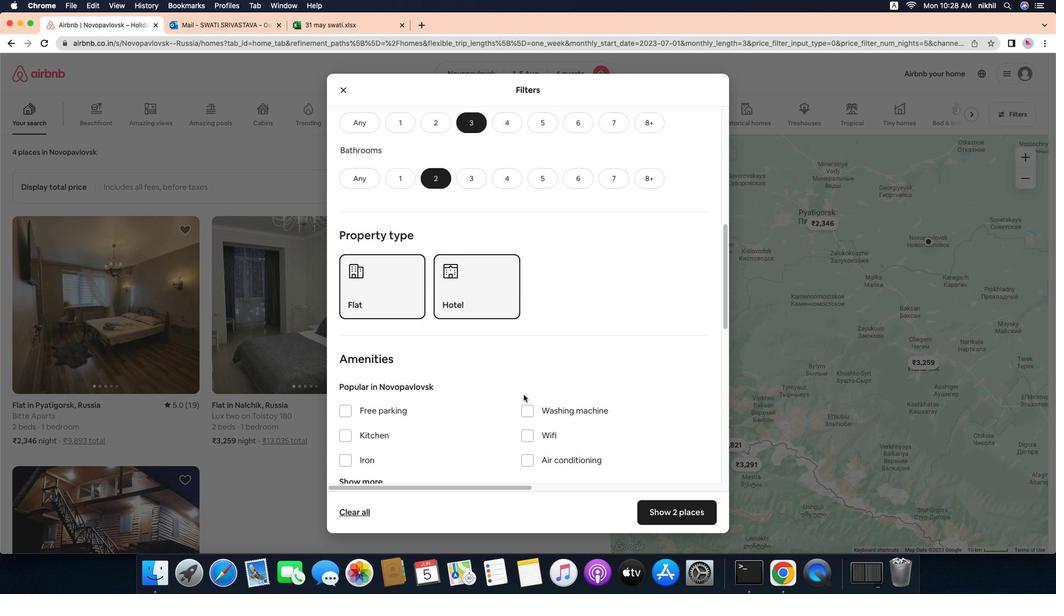 
Action: Mouse scrolled (530, 351) with delta (16, 35)
Screenshot: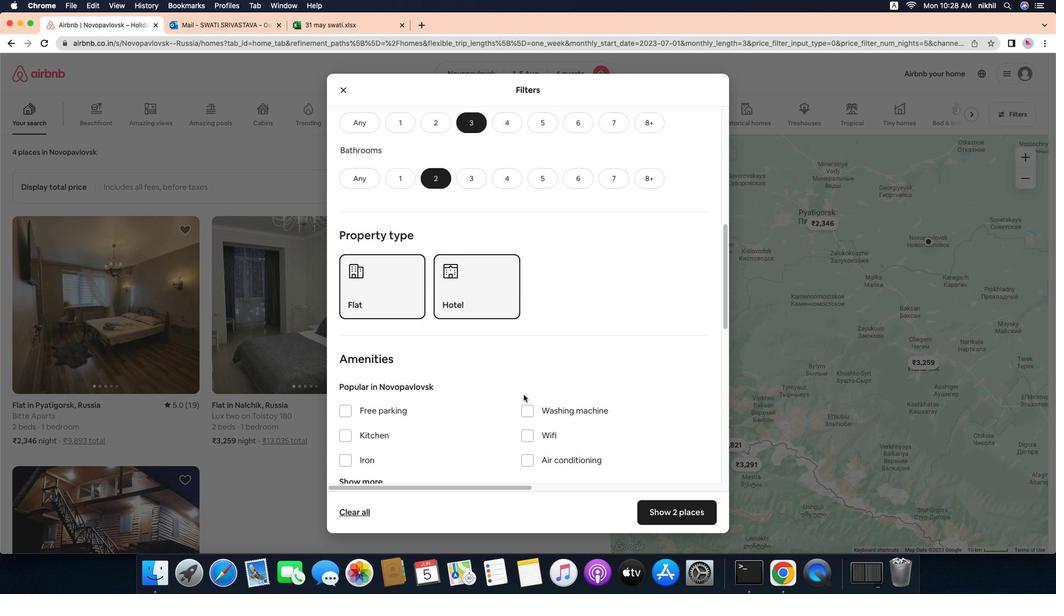 
Action: Mouse scrolled (530, 351) with delta (16, 35)
Screenshot: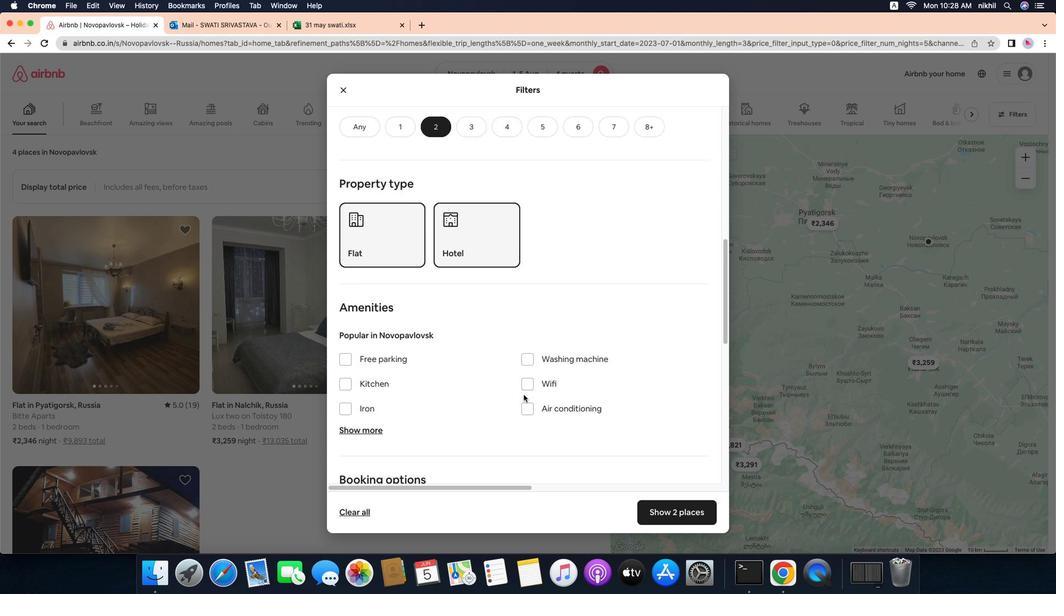 
Action: Mouse scrolled (530, 351) with delta (16, 35)
Screenshot: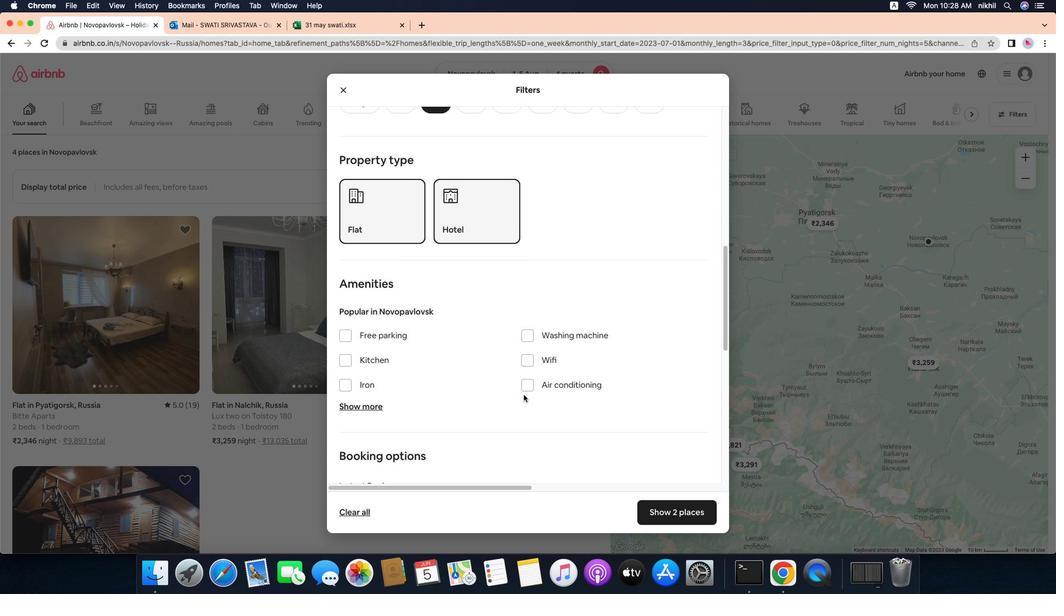 
Action: Mouse scrolled (530, 351) with delta (16, 34)
Screenshot: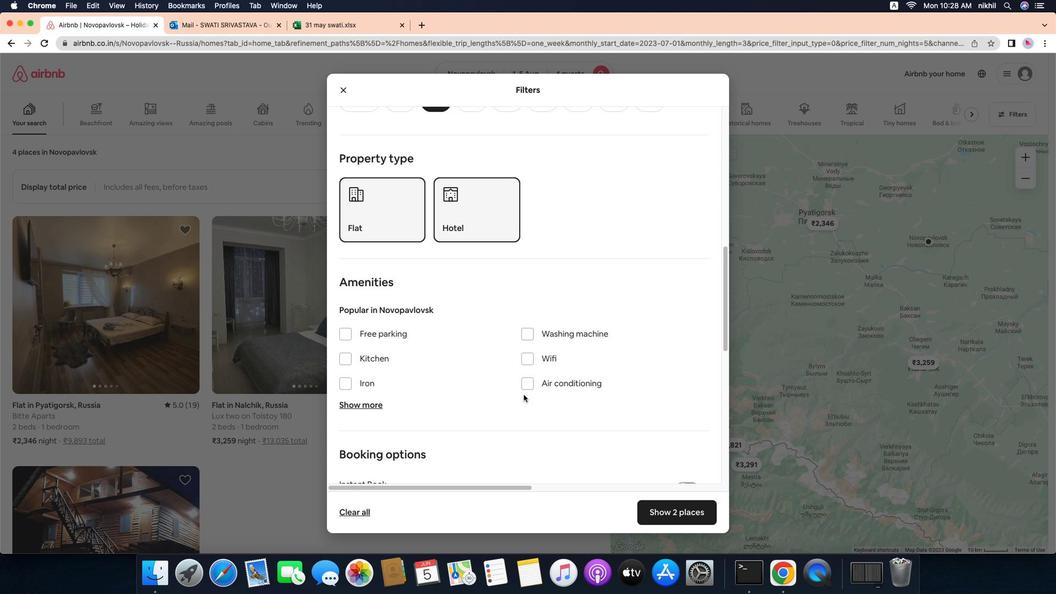 
Action: Mouse scrolled (530, 351) with delta (16, 35)
Screenshot: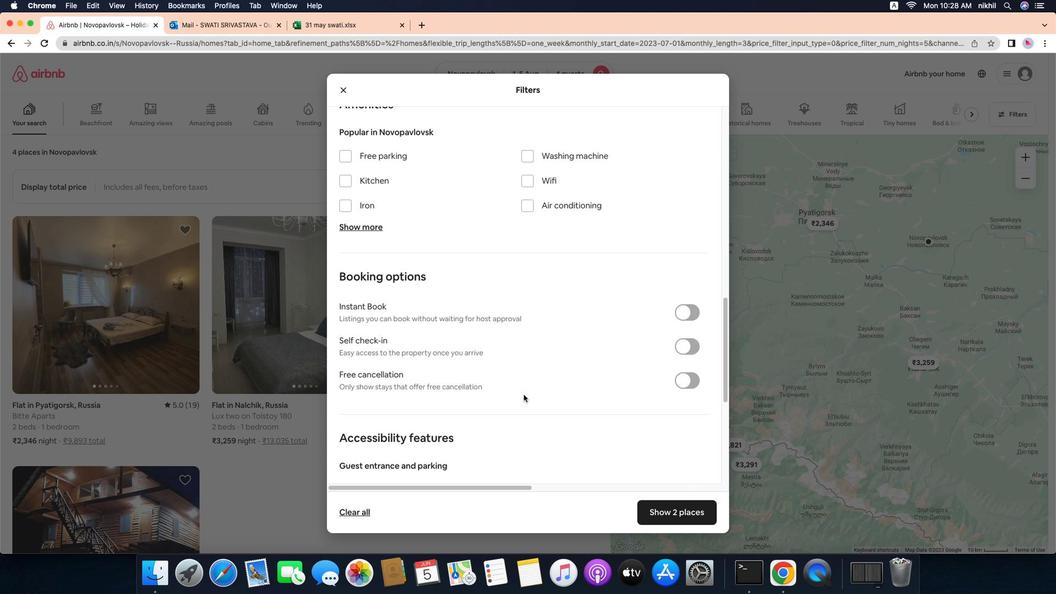 
Action: Mouse scrolled (530, 351) with delta (16, 35)
Screenshot: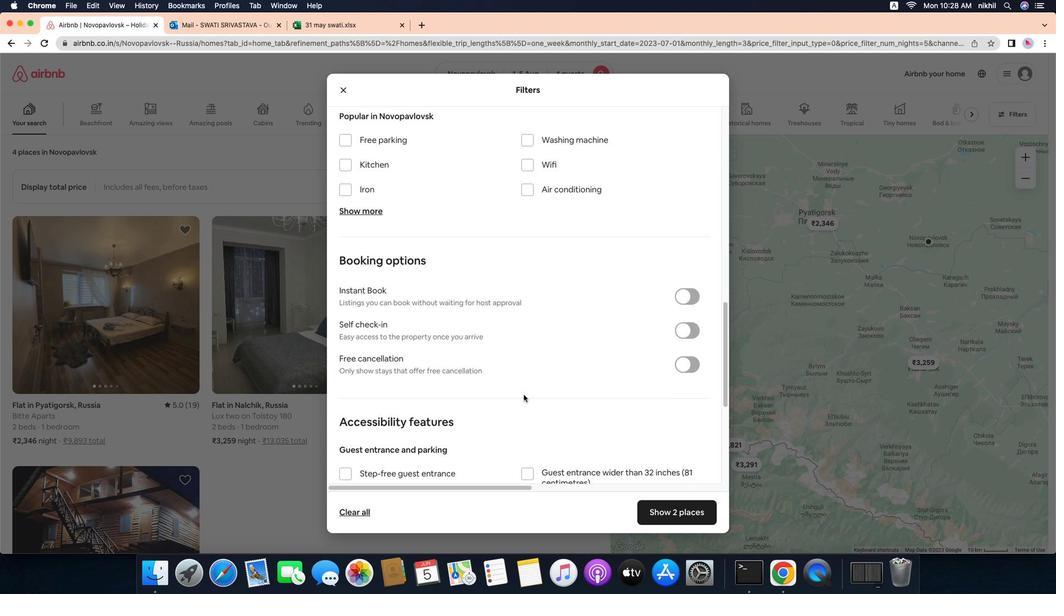 
Action: Mouse scrolled (530, 351) with delta (16, 35)
Screenshot: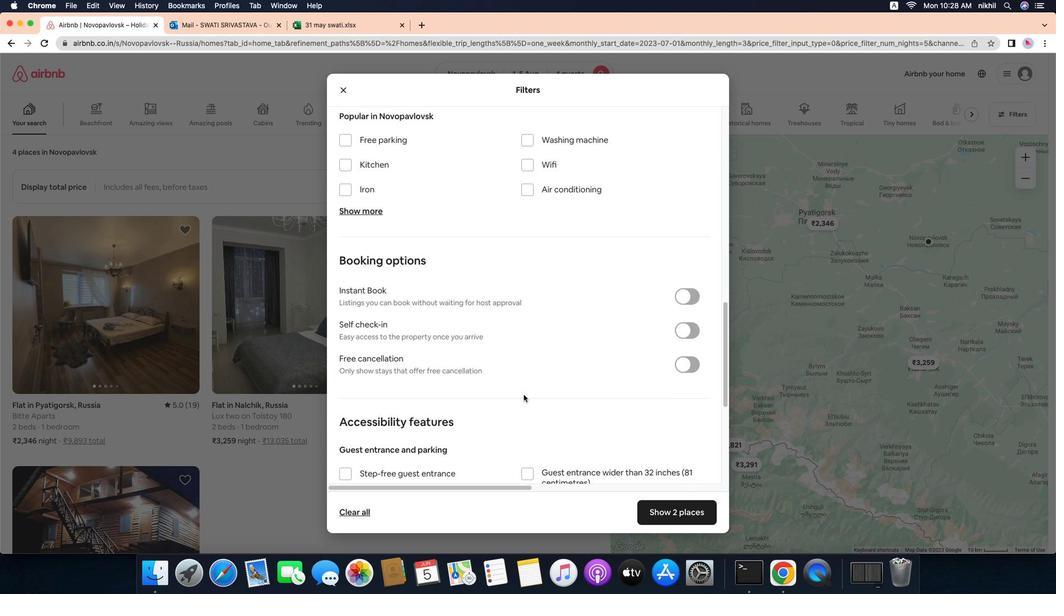 
Action: Mouse scrolled (530, 351) with delta (16, 34)
Screenshot: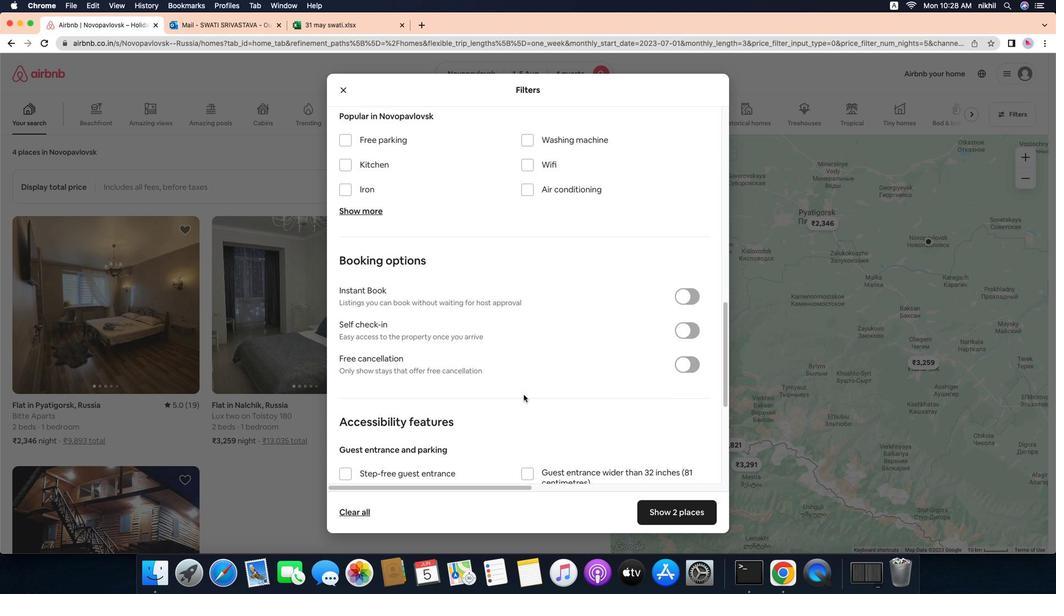 
Action: Mouse moved to (683, 297)
Screenshot: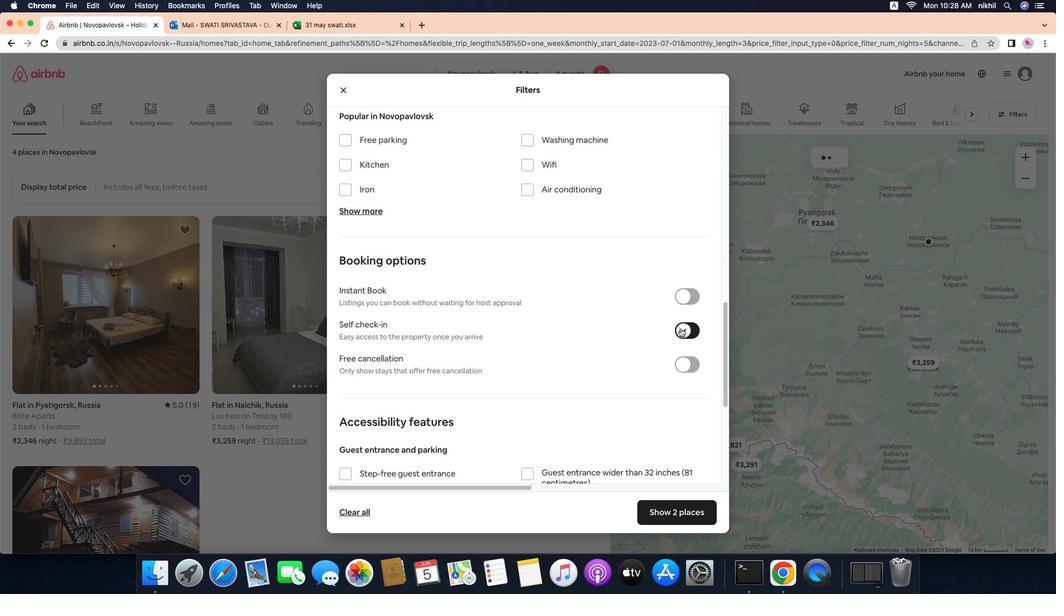 
Action: Mouse pressed left at (683, 297)
Screenshot: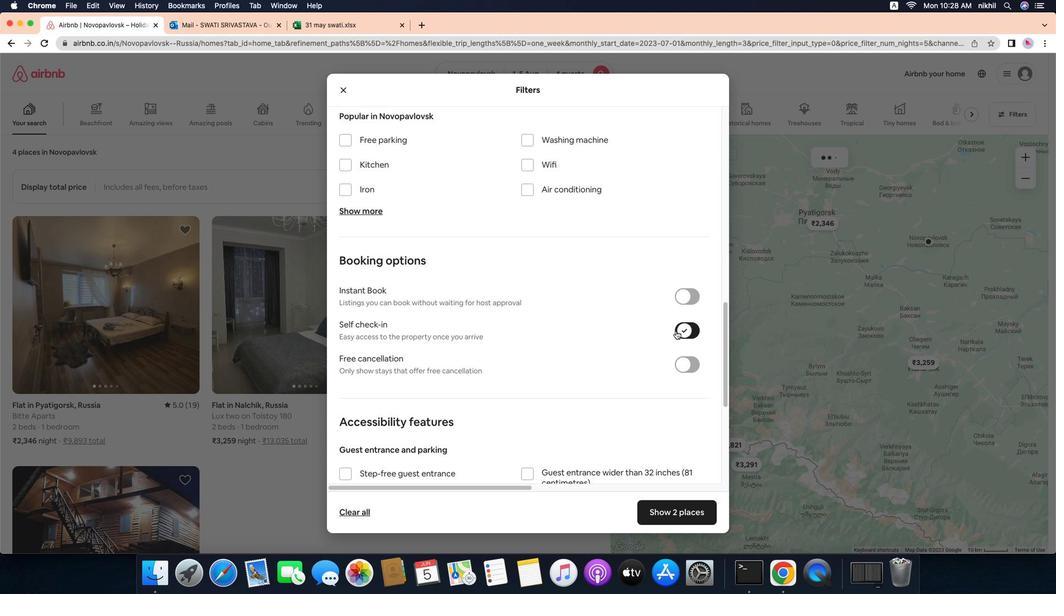 
Action: Mouse moved to (495, 330)
Screenshot: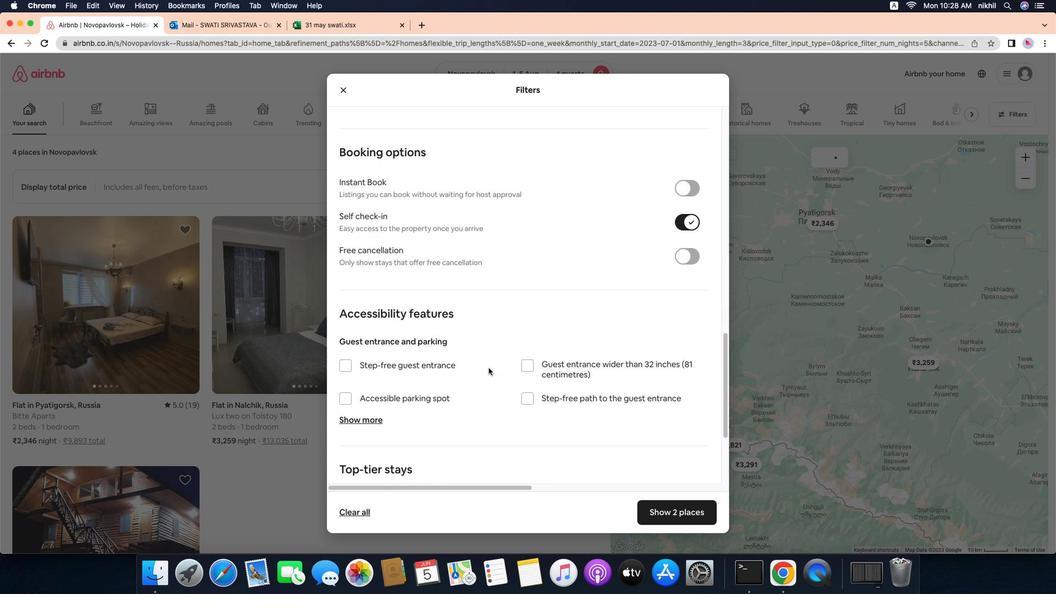 
Action: Mouse scrolled (495, 330) with delta (16, 35)
Screenshot: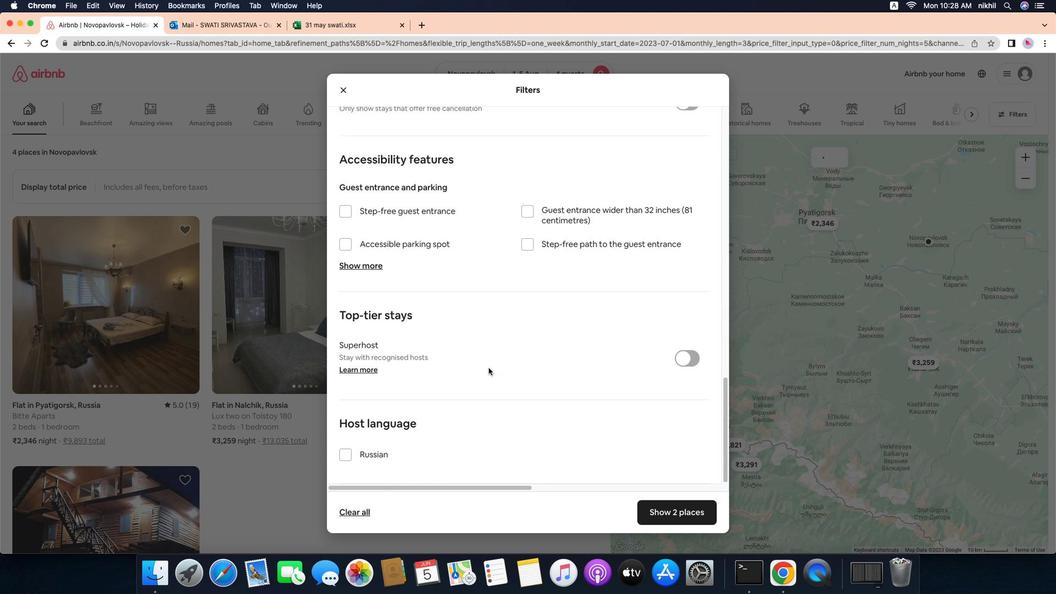 
Action: Mouse scrolled (495, 330) with delta (16, 35)
Screenshot: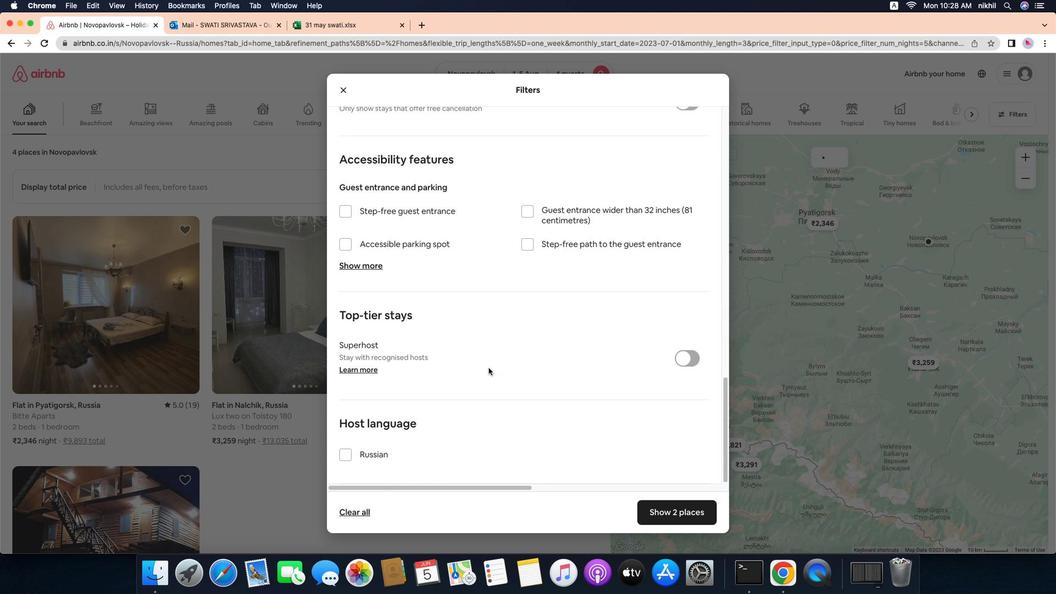 
Action: Mouse scrolled (495, 330) with delta (16, 35)
Screenshot: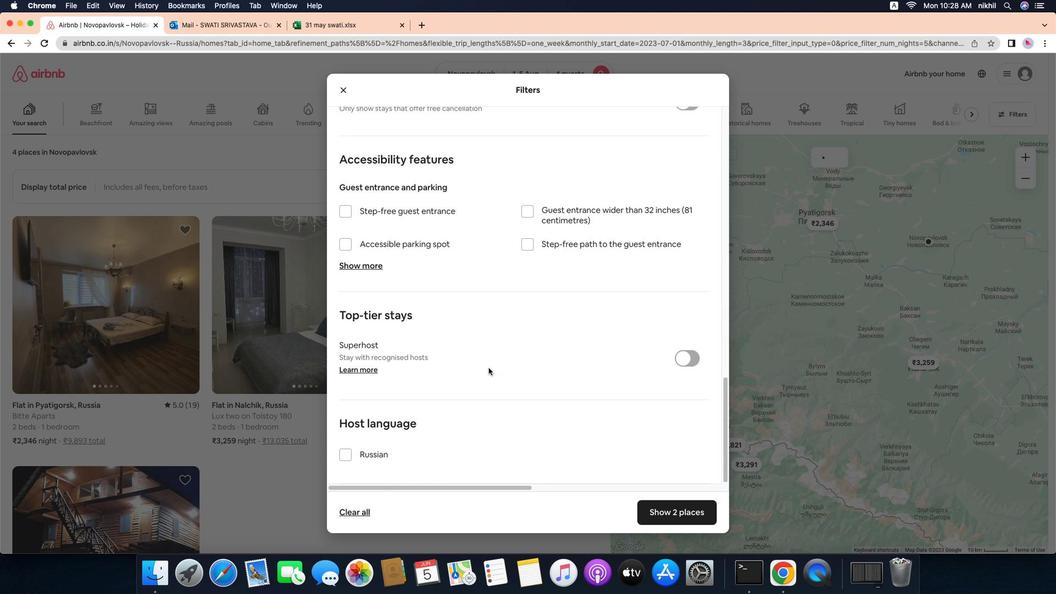 
Action: Mouse scrolled (495, 330) with delta (16, 34)
Screenshot: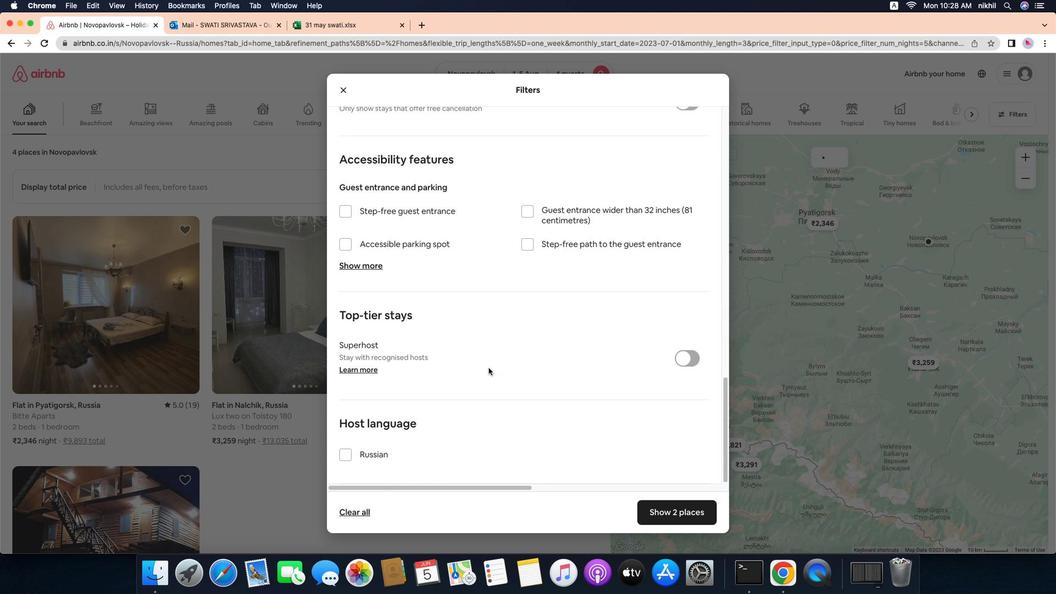 
Action: Mouse scrolled (495, 330) with delta (16, 33)
Screenshot: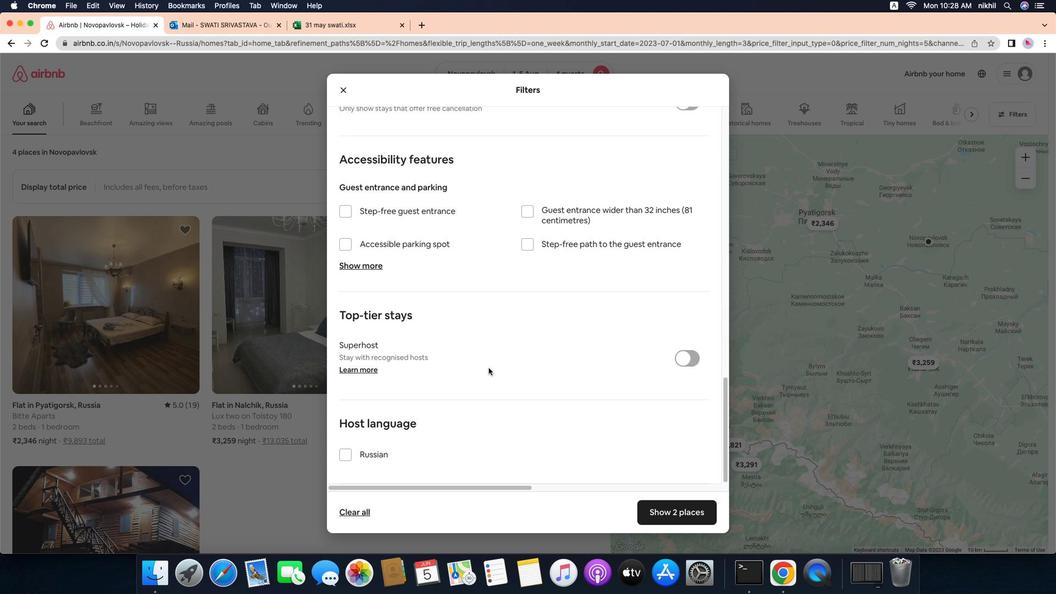 
Action: Mouse moved to (495, 329)
Screenshot: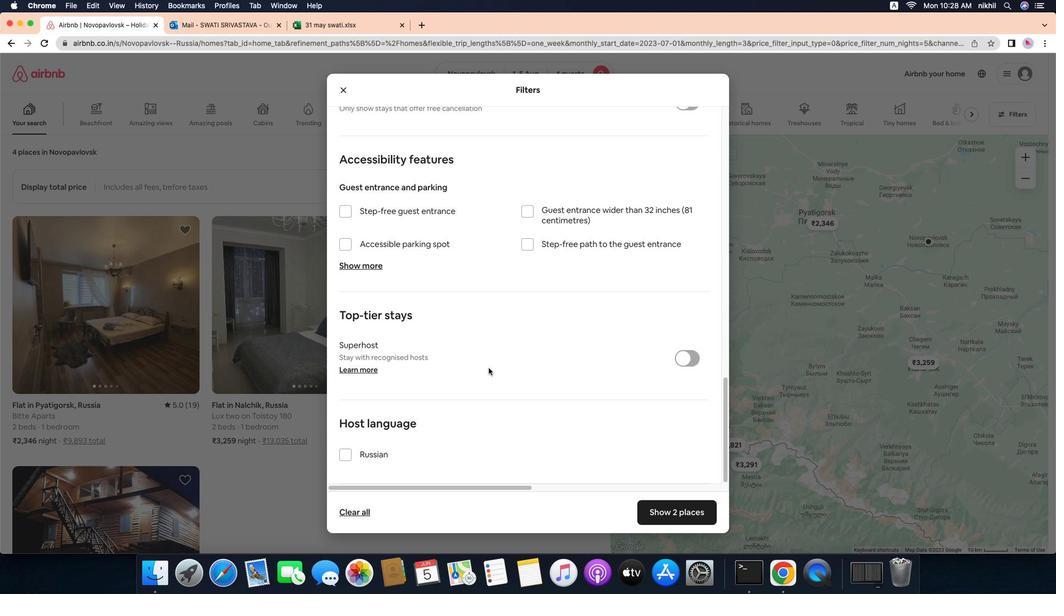 
Action: Mouse scrolled (495, 329) with delta (16, 35)
Screenshot: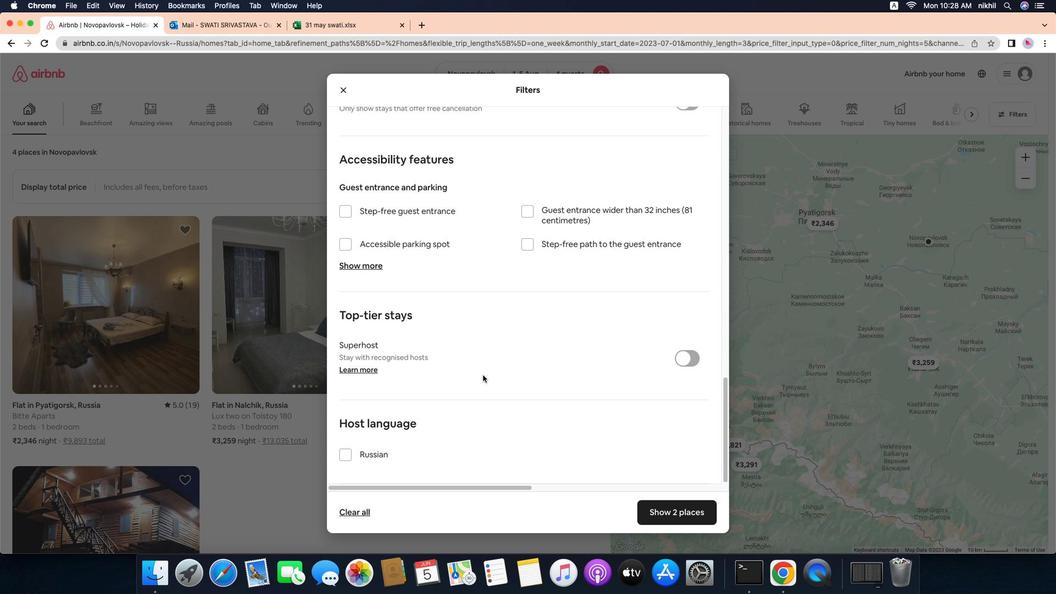 
Action: Mouse scrolled (495, 329) with delta (16, 35)
Screenshot: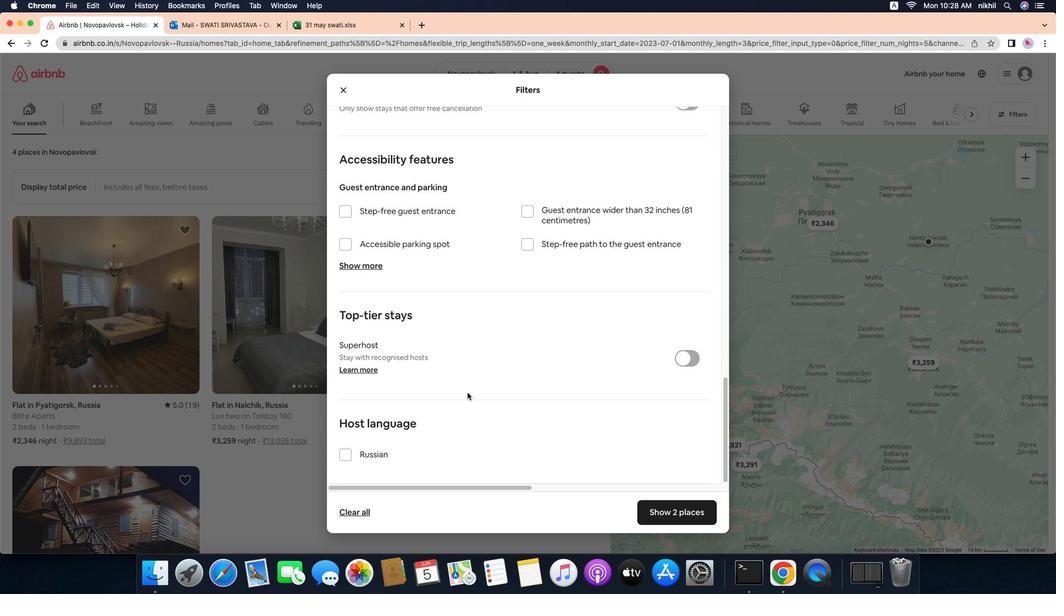 
Action: Mouse scrolled (495, 329) with delta (16, 35)
Screenshot: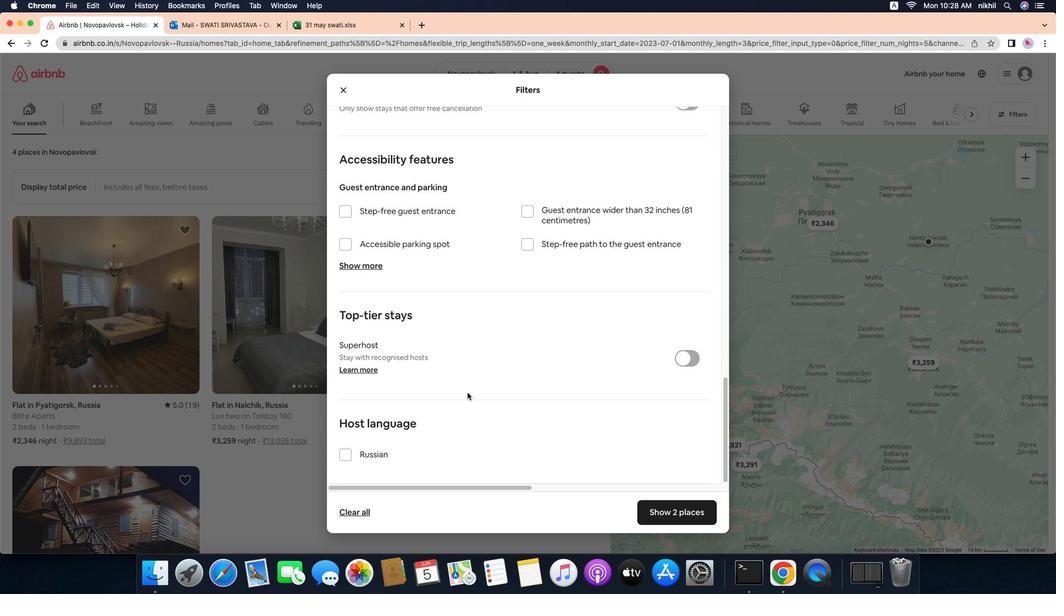 
Action: Mouse scrolled (495, 329) with delta (16, 34)
Screenshot: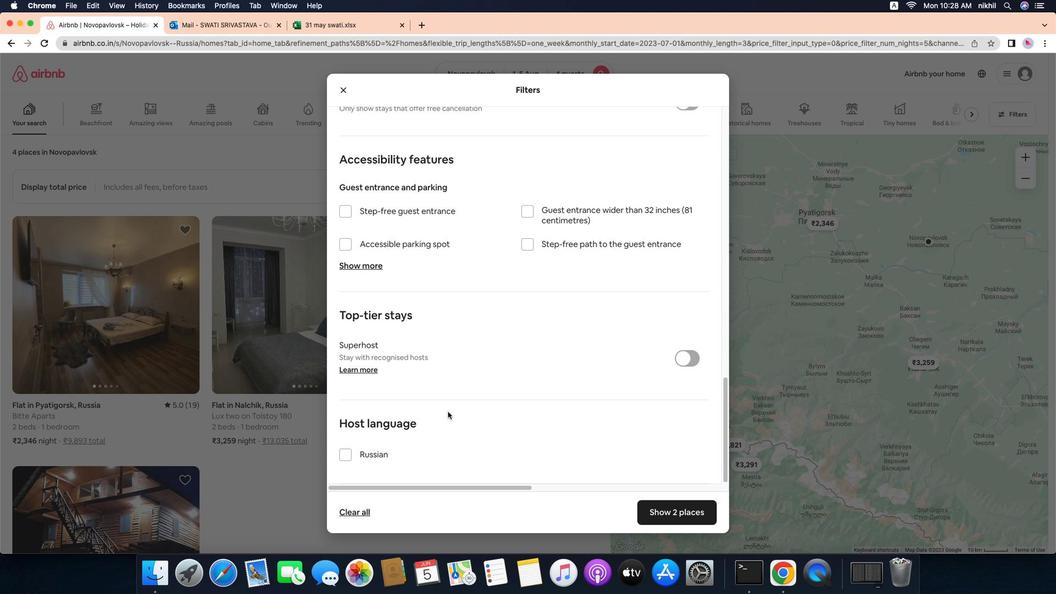 
Action: Mouse scrolled (495, 329) with delta (16, 33)
Screenshot: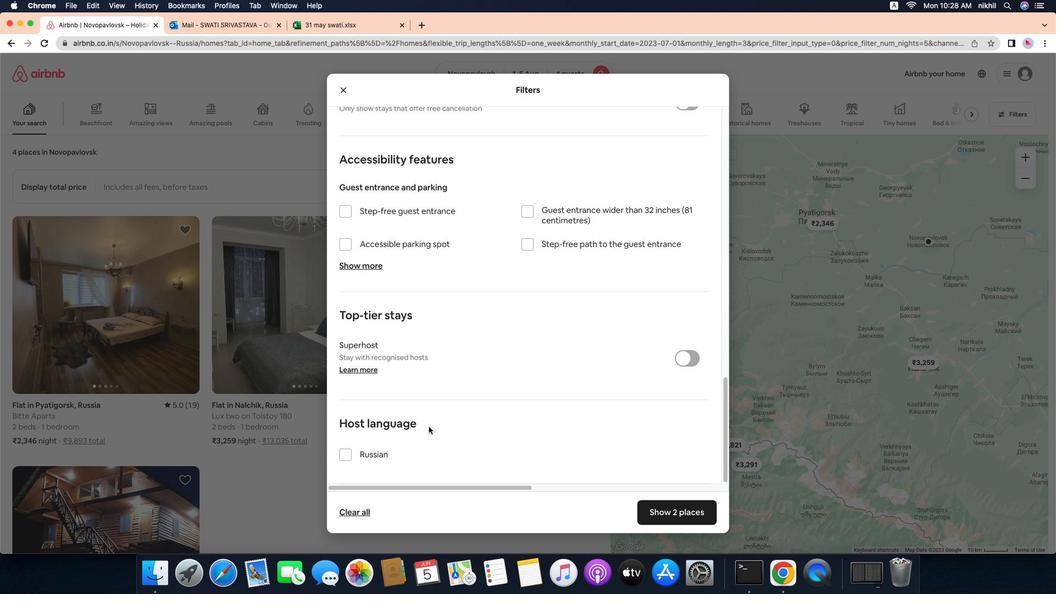 
Action: Mouse moved to (650, 443)
Screenshot: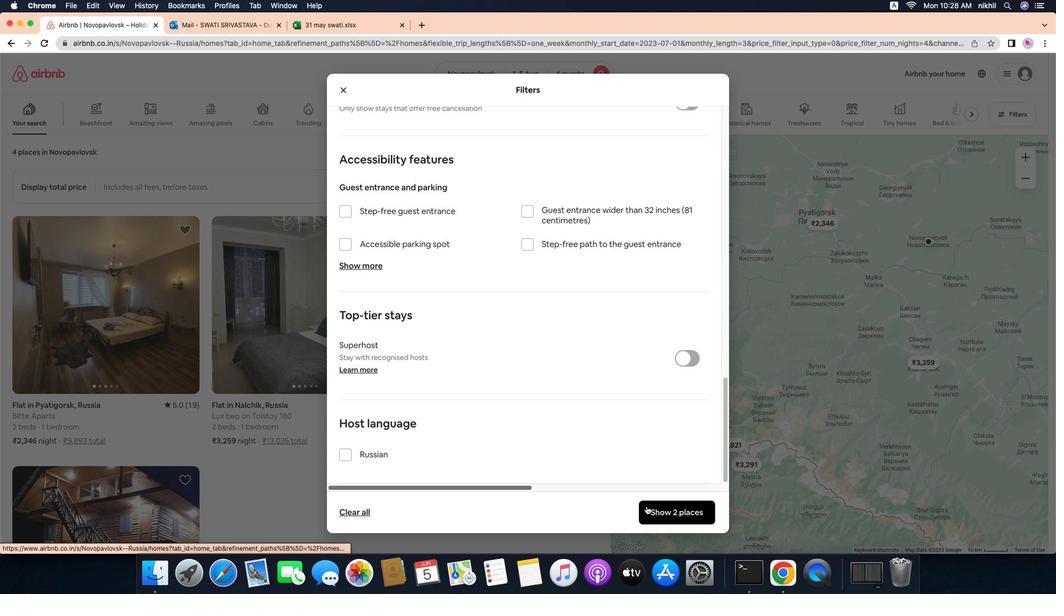 
Action: Mouse pressed left at (650, 443)
Screenshot: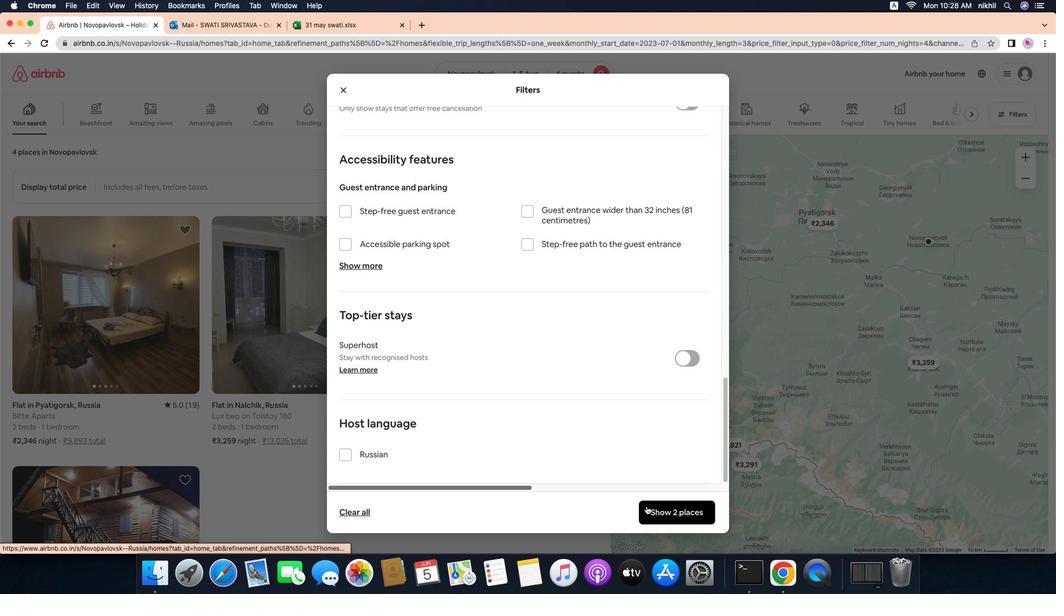 
Action: Mouse moved to (461, 161)
Screenshot: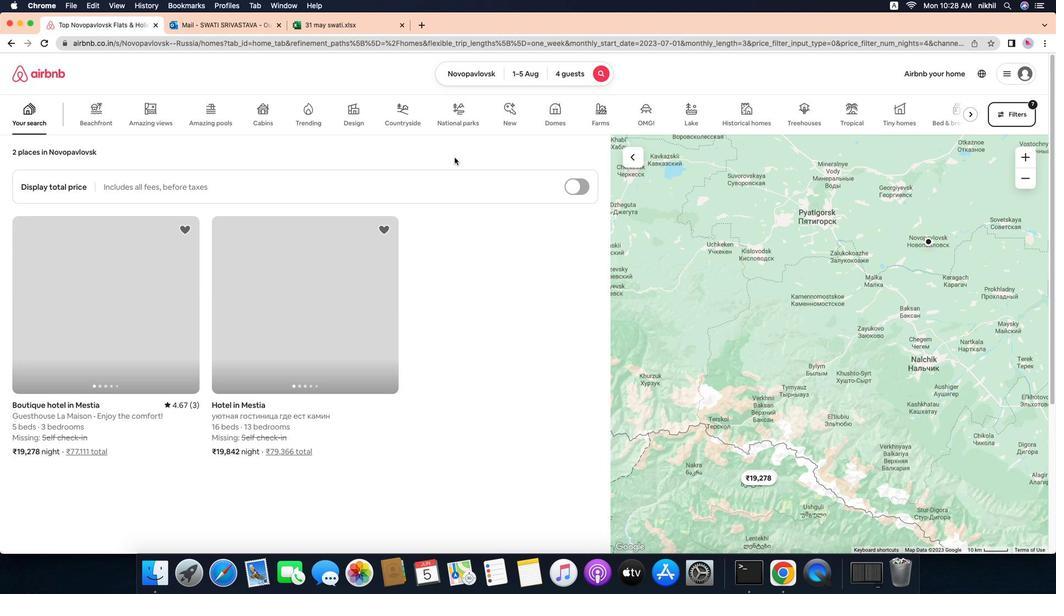 
